 Task: Set the ecosystem for new security advisory in the repository "Javascript" to "Rust".
Action: Mouse moved to (1312, 347)
Screenshot: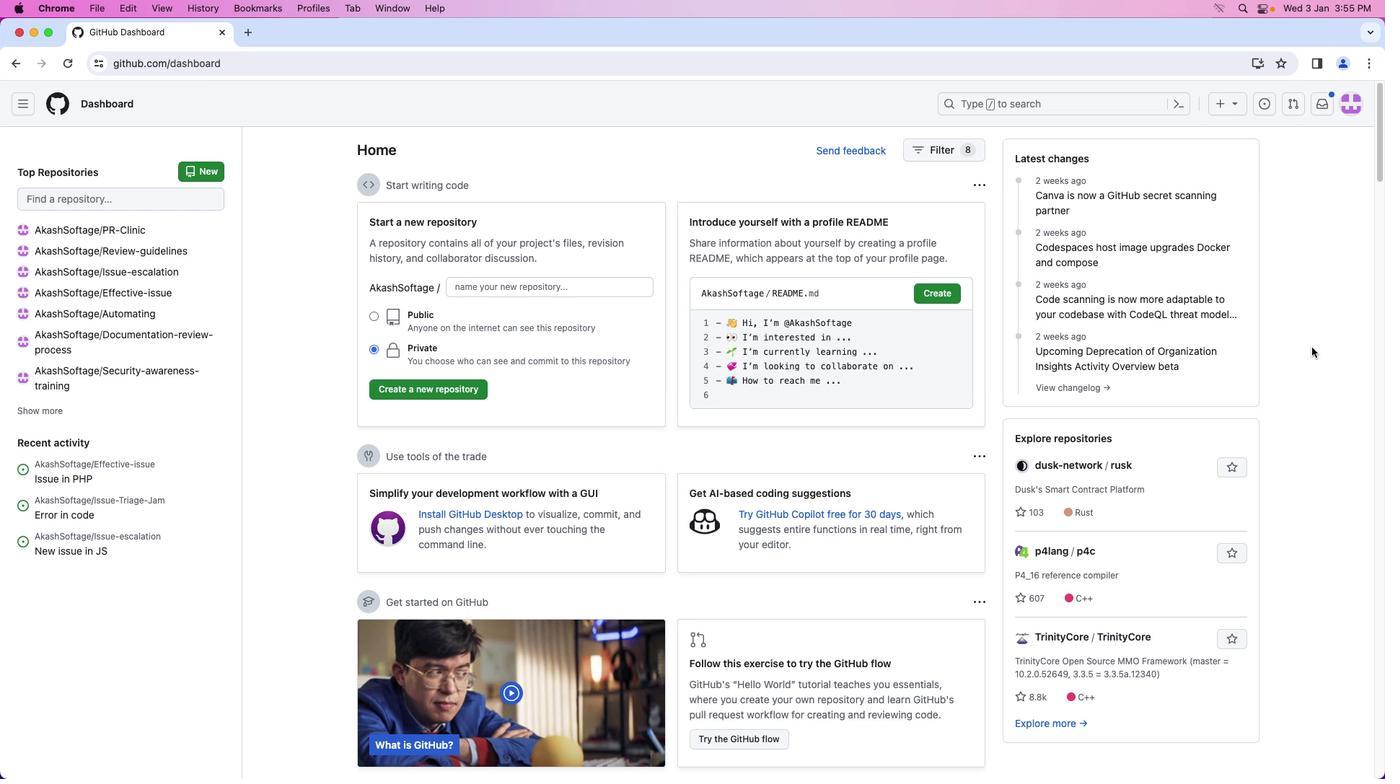 
Action: Mouse pressed left at (1312, 347)
Screenshot: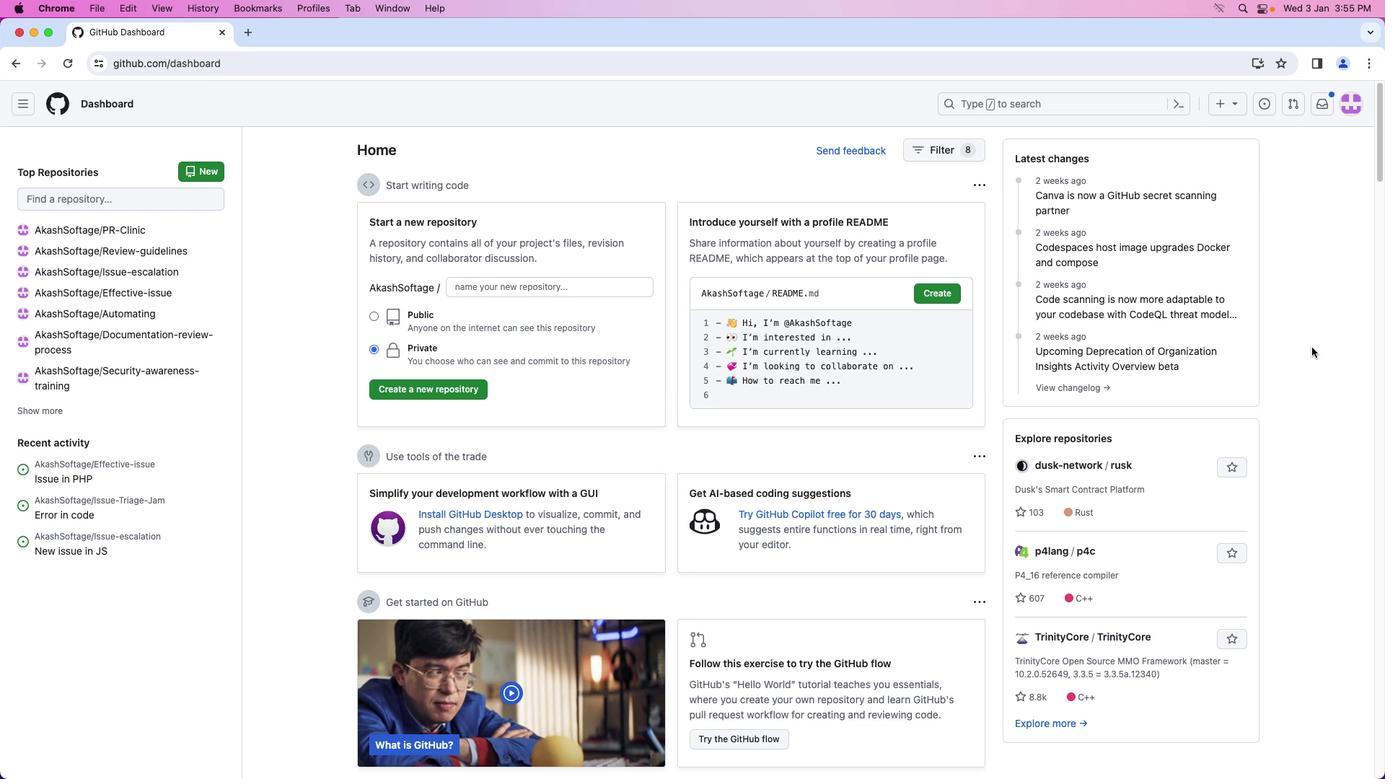 
Action: Mouse moved to (1351, 104)
Screenshot: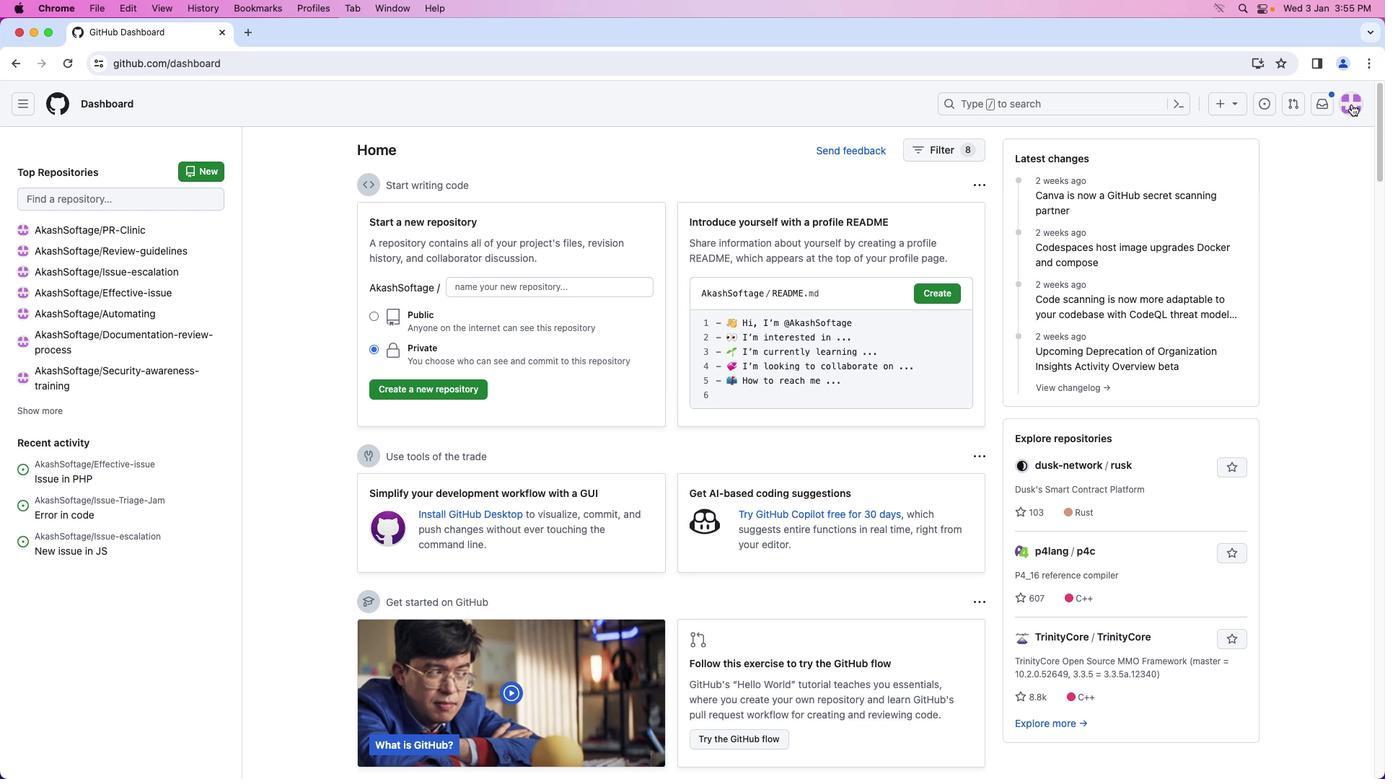 
Action: Mouse pressed left at (1351, 104)
Screenshot: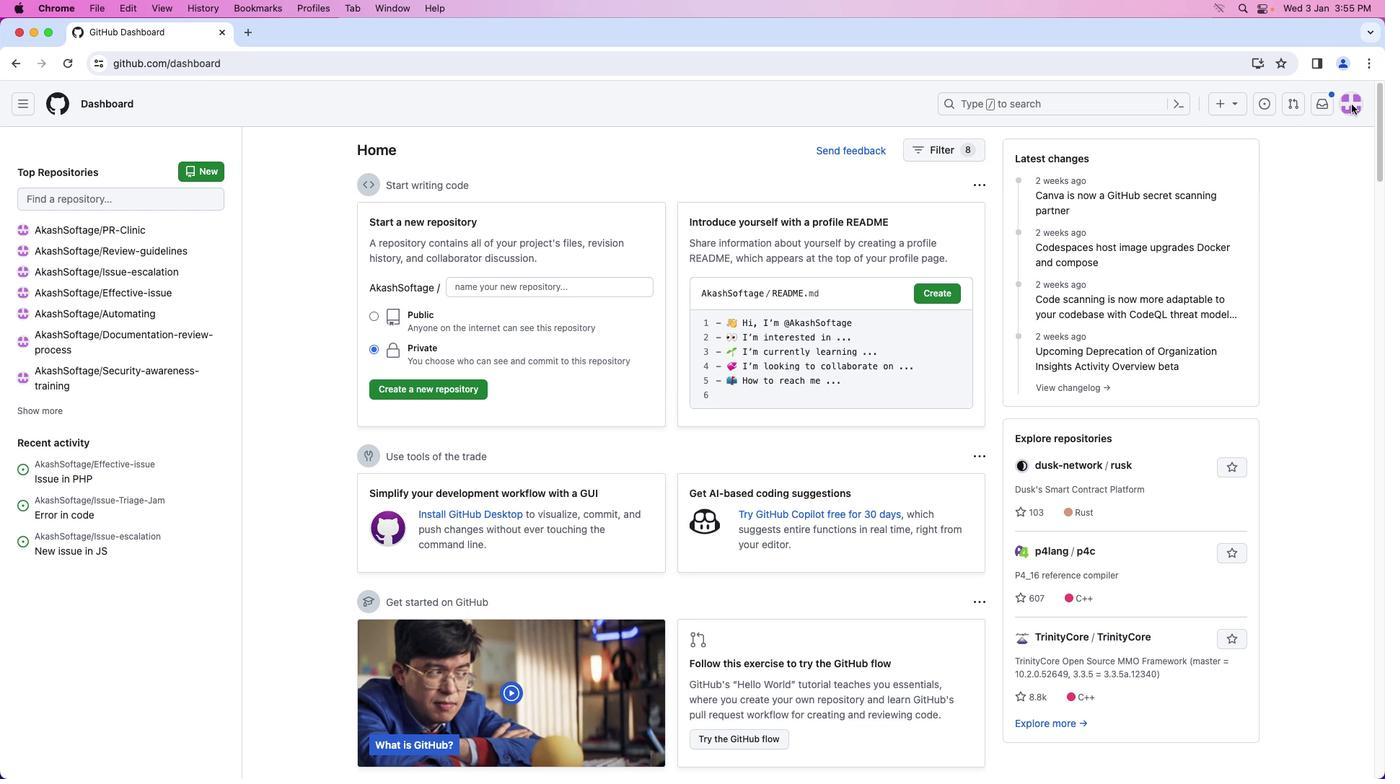 
Action: Mouse moved to (1274, 236)
Screenshot: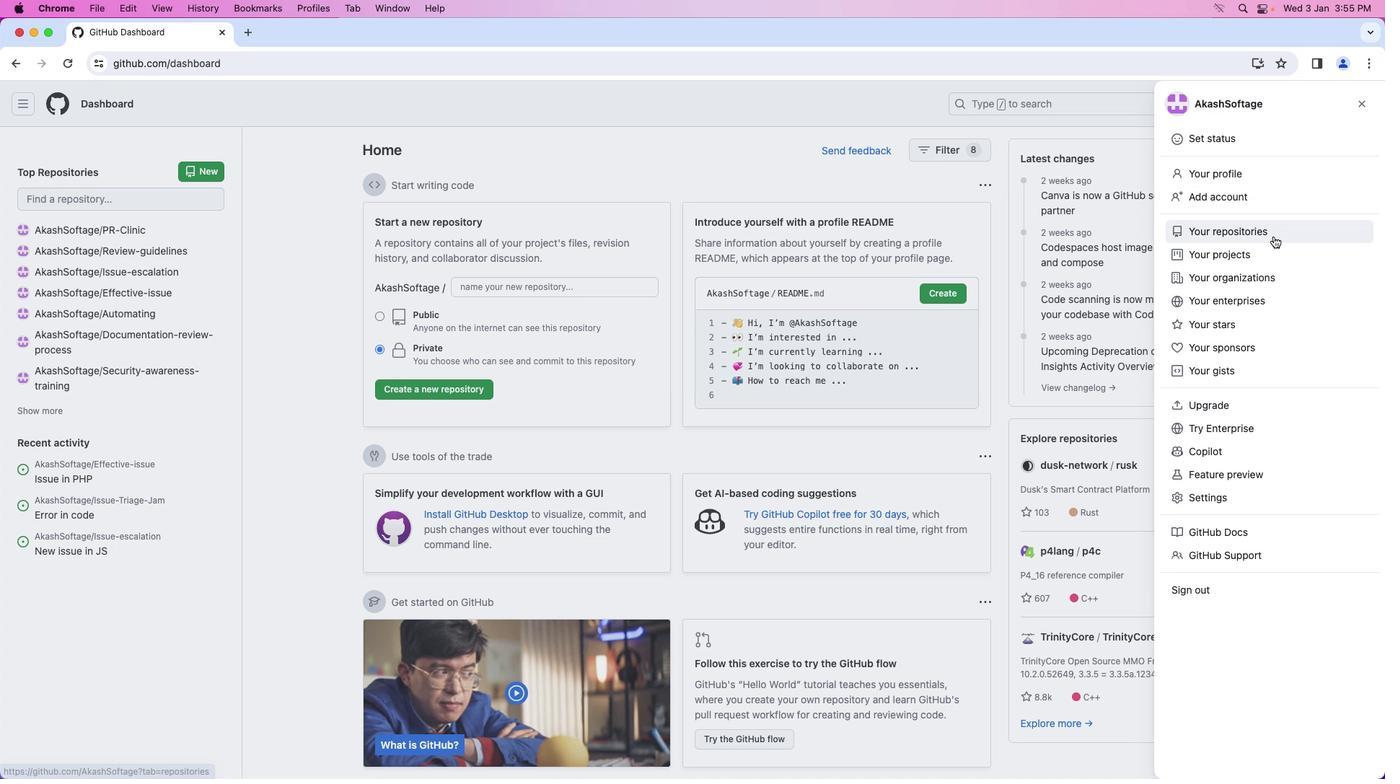 
Action: Mouse pressed left at (1274, 236)
Screenshot: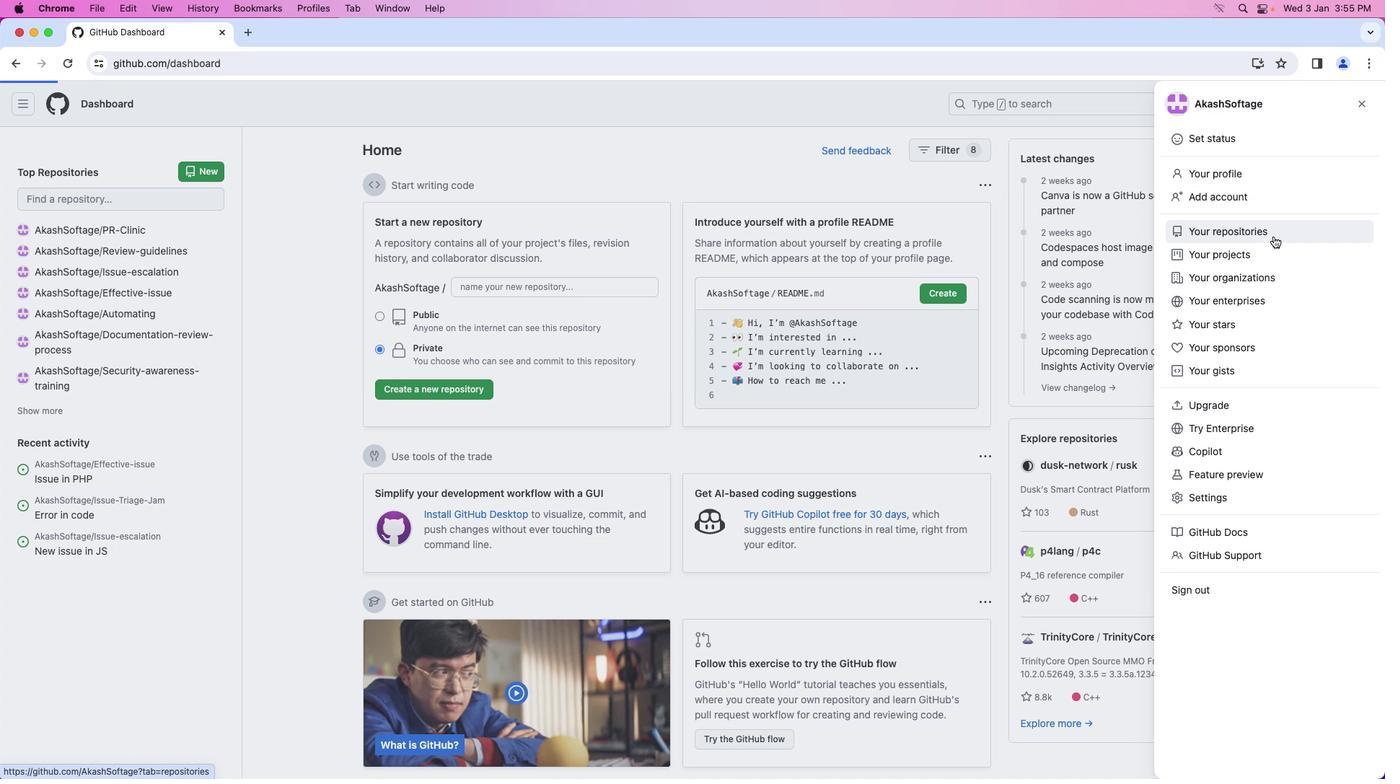 
Action: Mouse moved to (528, 243)
Screenshot: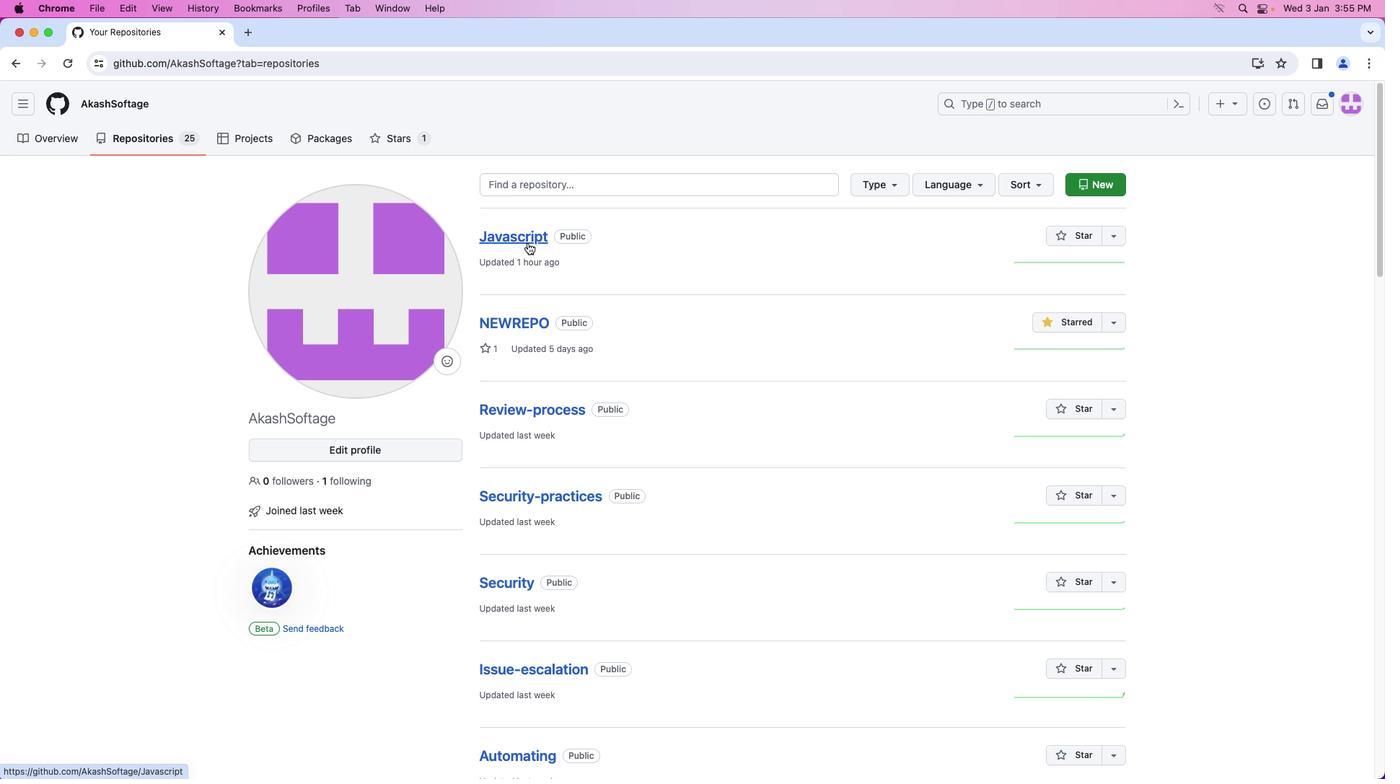 
Action: Mouse pressed left at (528, 243)
Screenshot: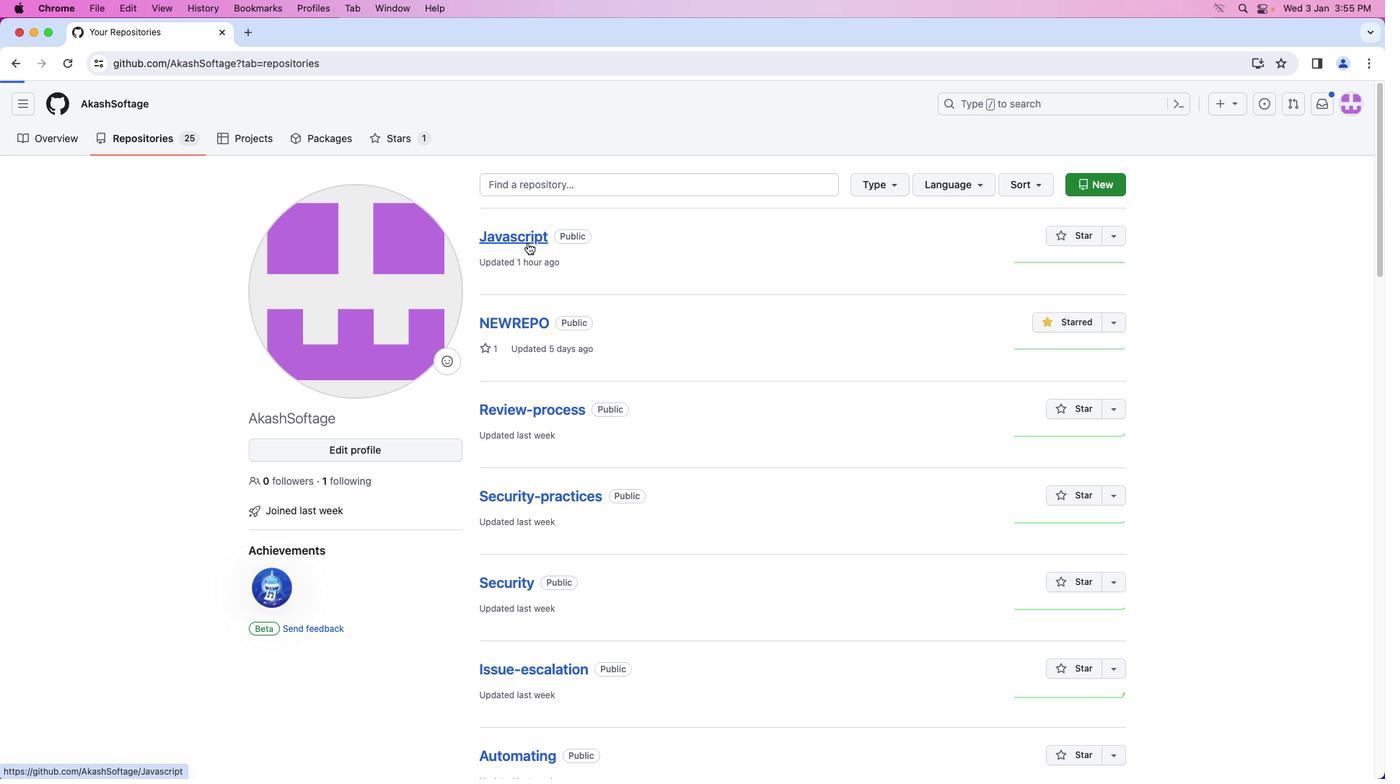 
Action: Mouse moved to (487, 145)
Screenshot: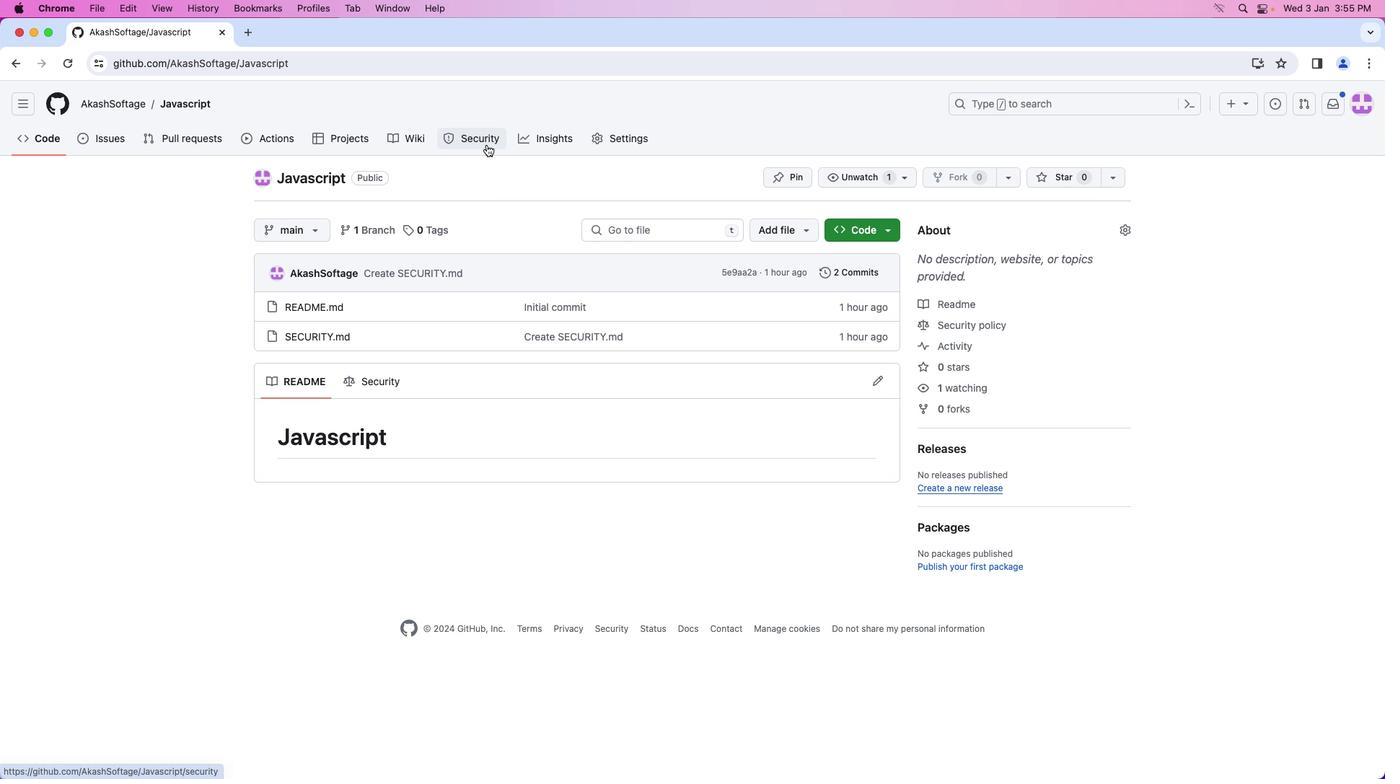 
Action: Mouse pressed left at (487, 145)
Screenshot: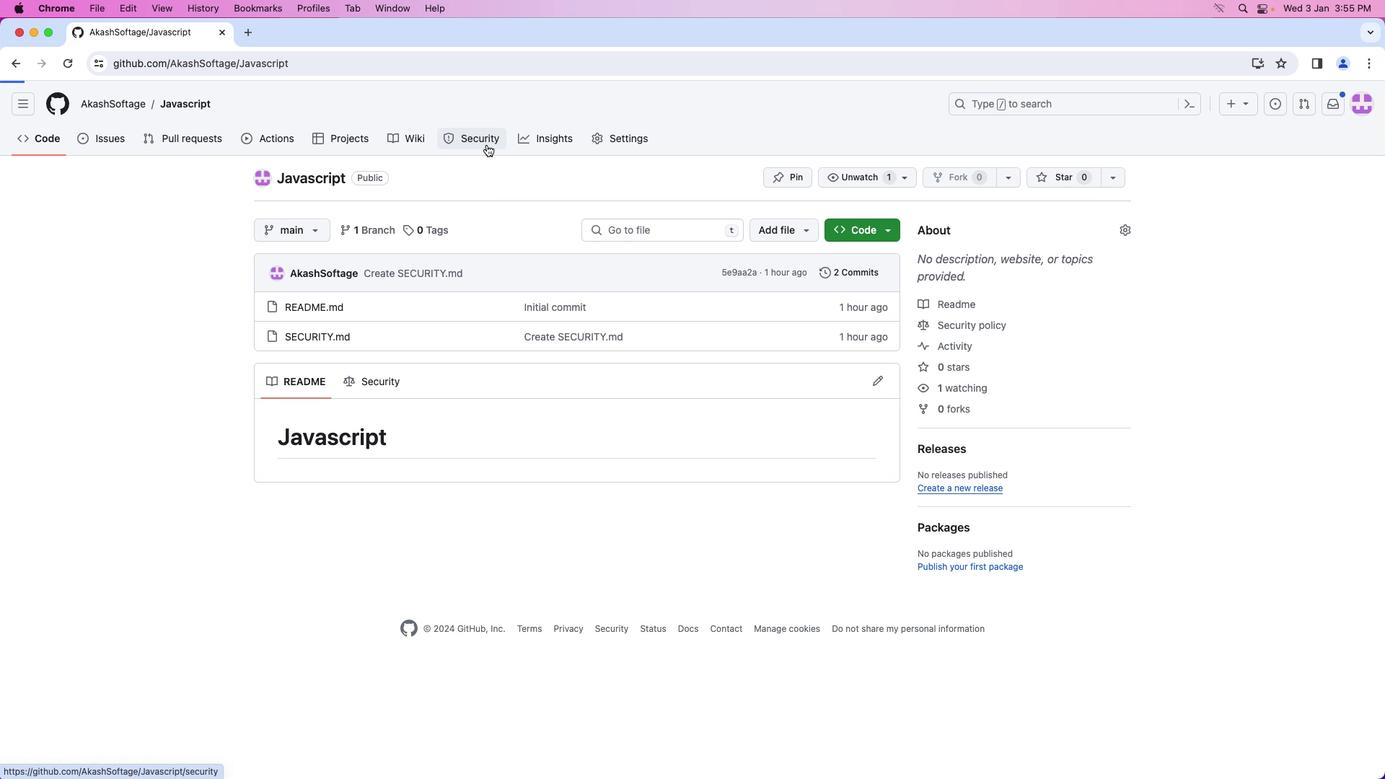
Action: Mouse moved to (388, 274)
Screenshot: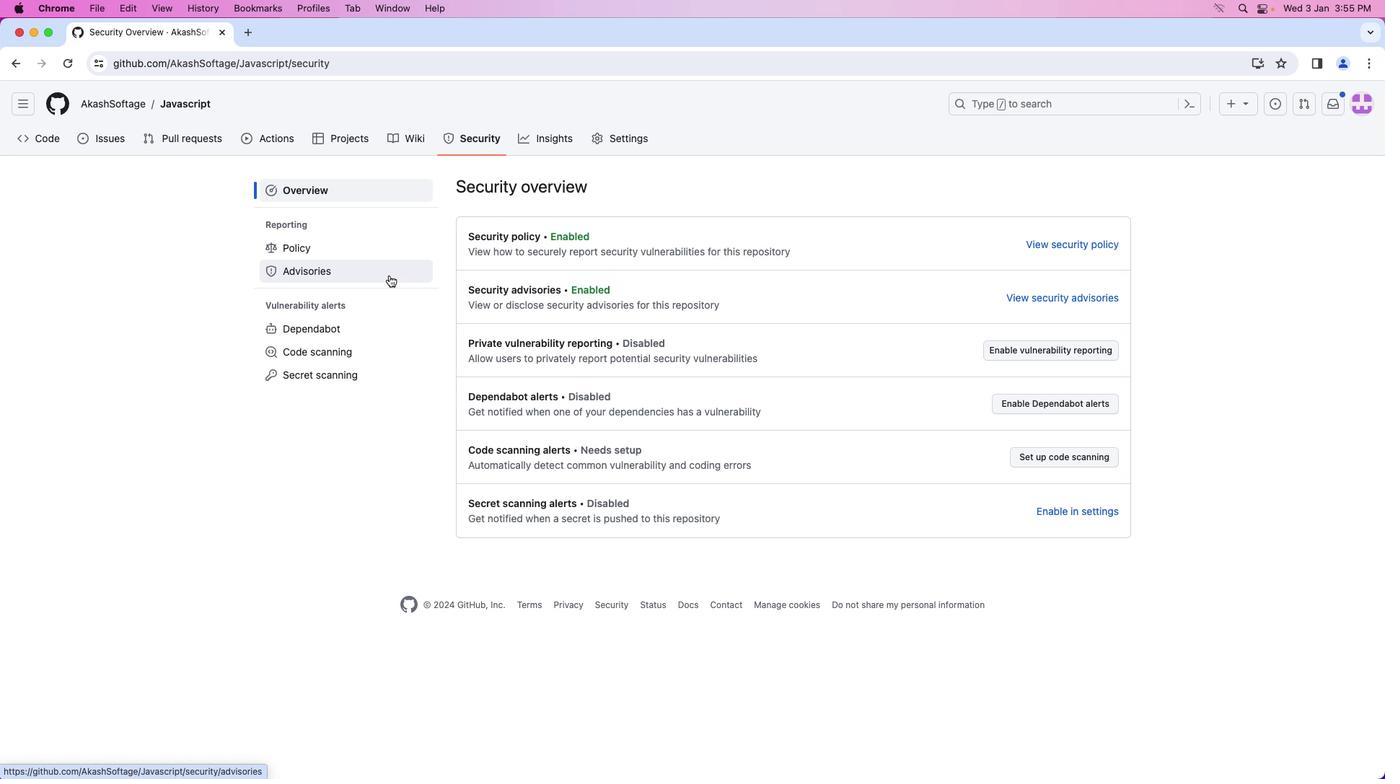 
Action: Mouse pressed left at (388, 274)
Screenshot: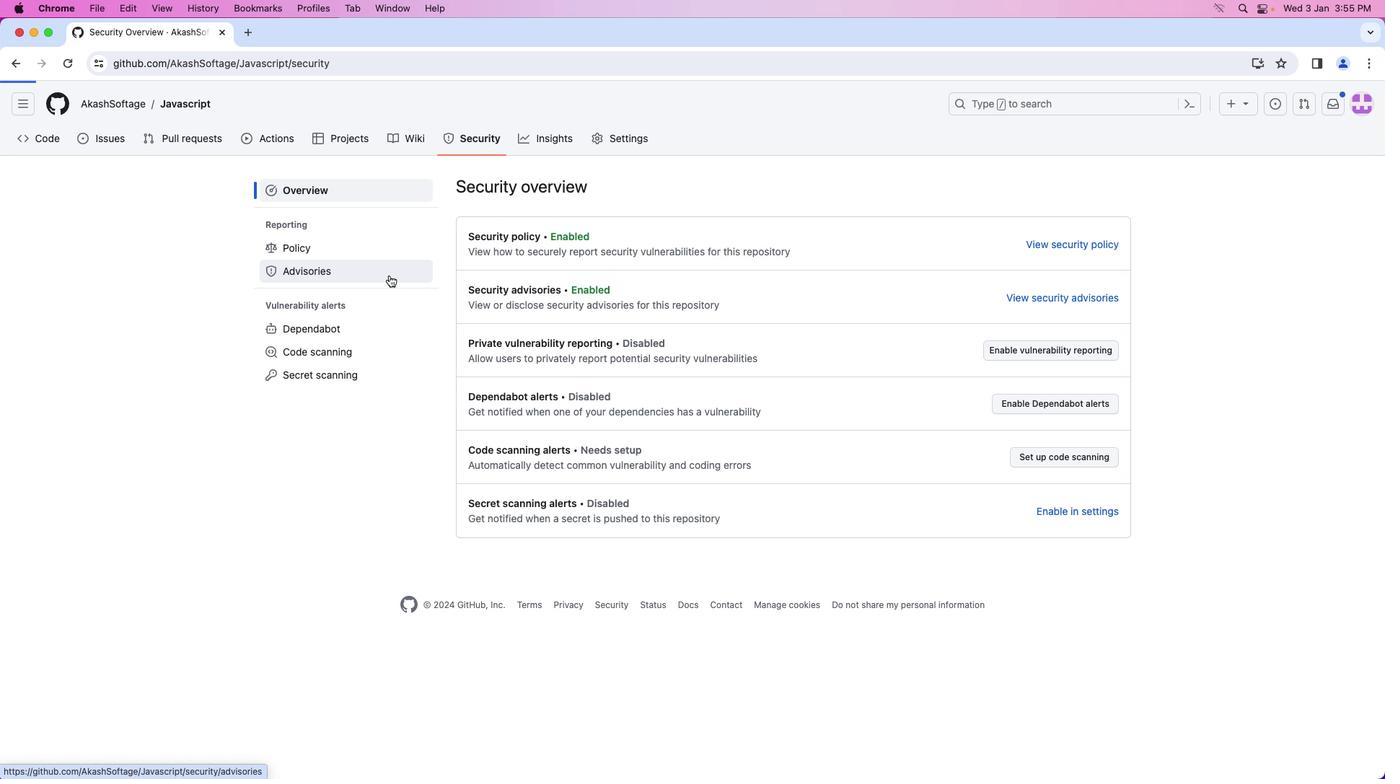 
Action: Mouse moved to (1008, 193)
Screenshot: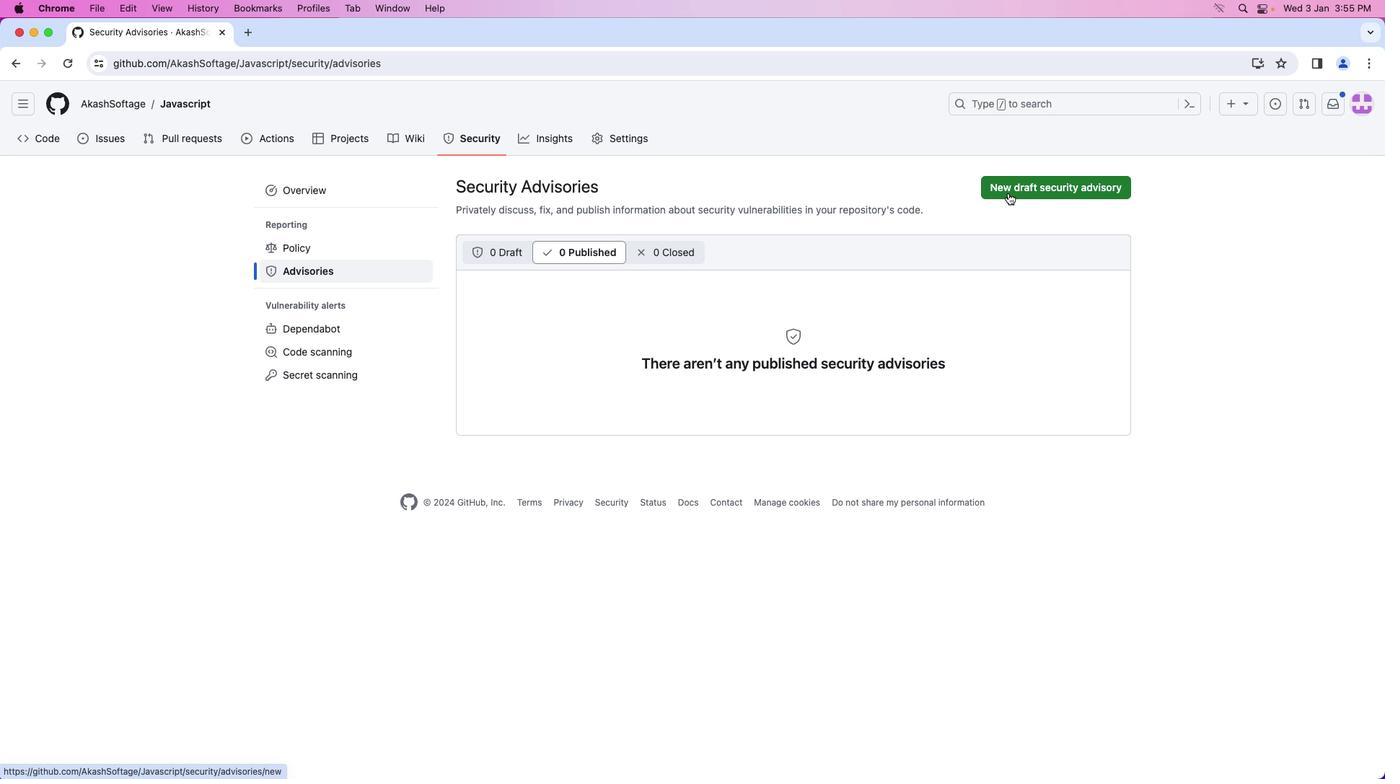 
Action: Mouse pressed left at (1008, 193)
Screenshot: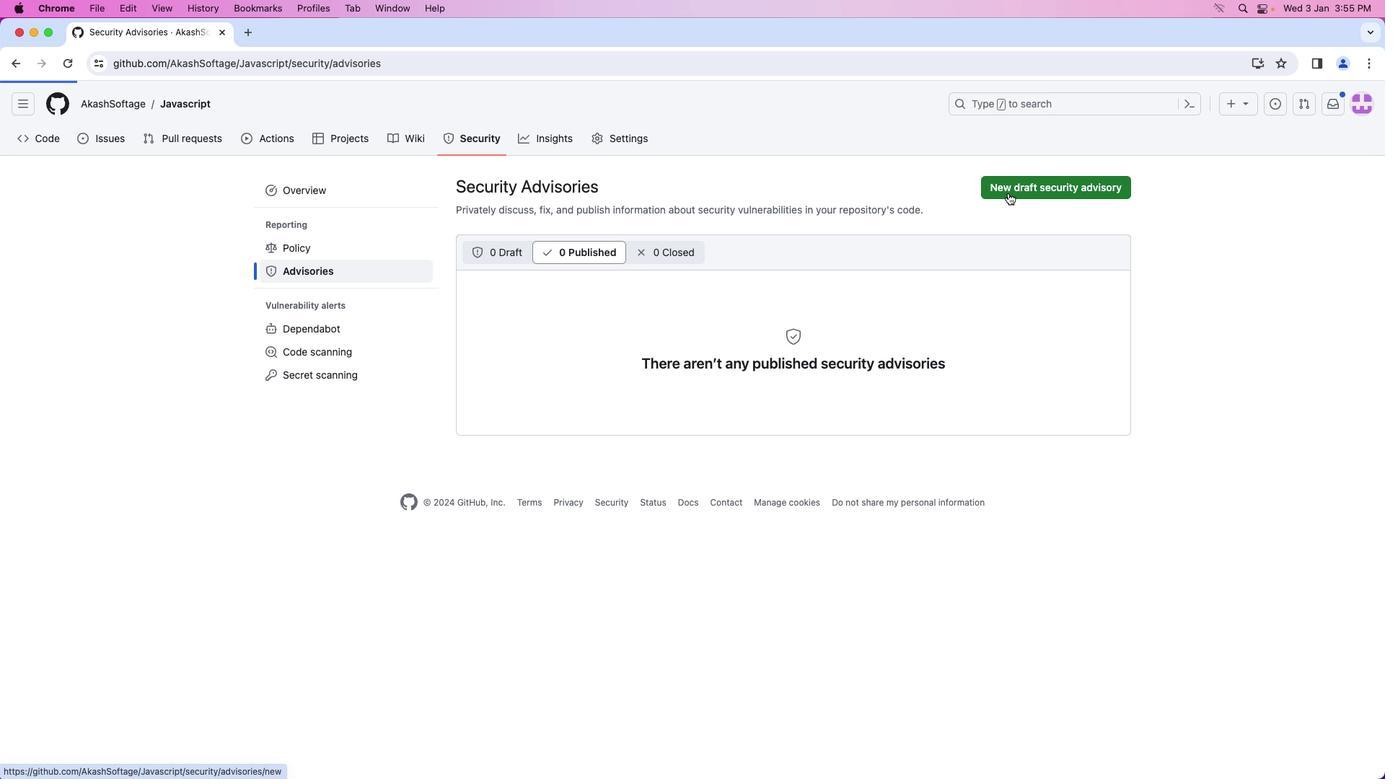 
Action: Mouse moved to (770, 403)
Screenshot: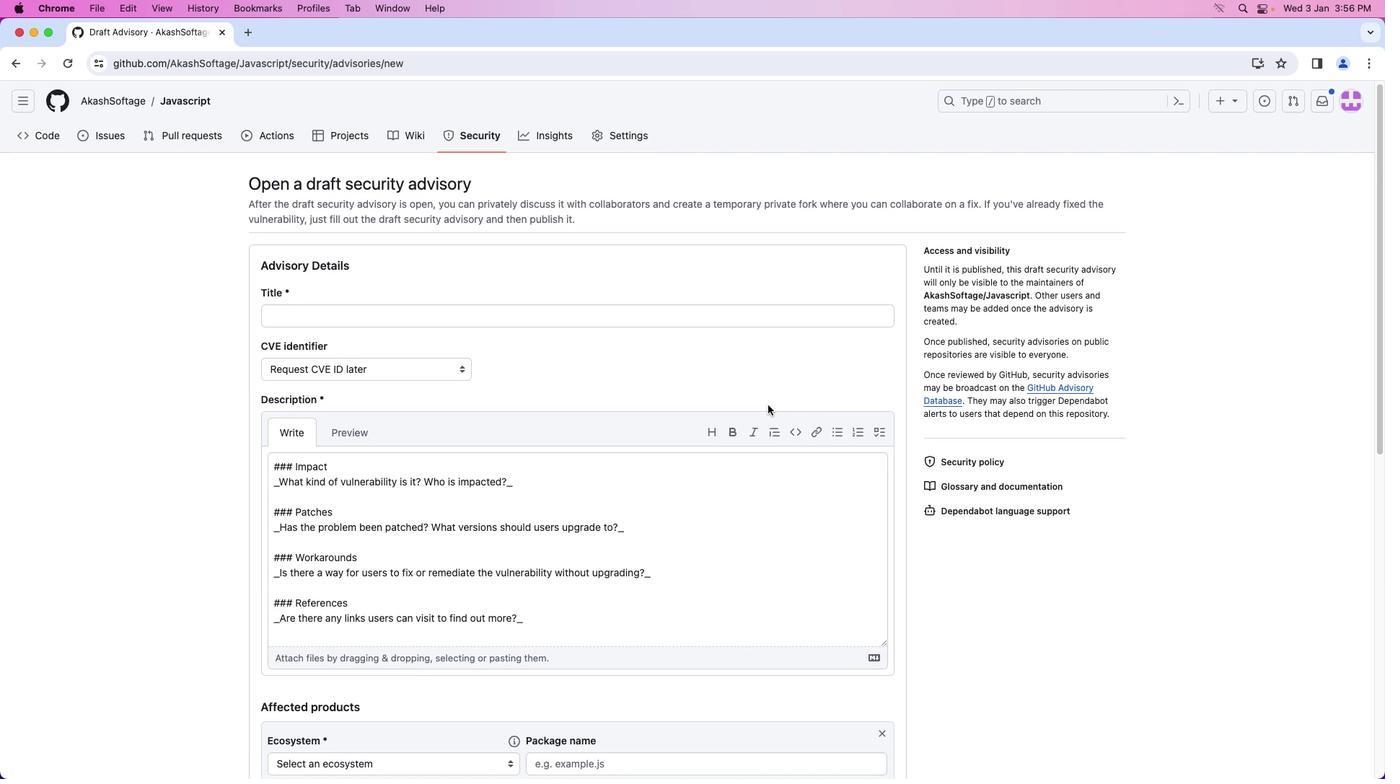 
Action: Mouse scrolled (770, 403) with delta (0, 0)
Screenshot: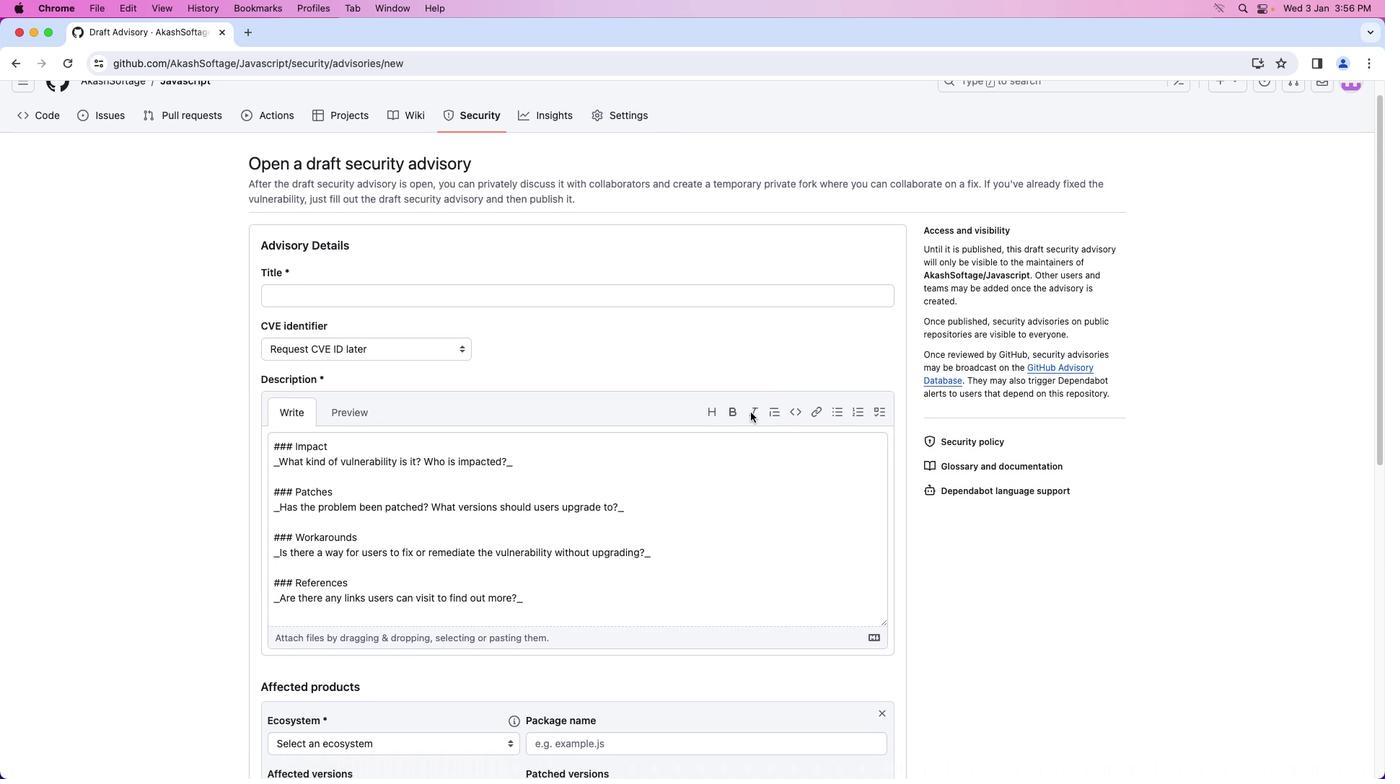 
Action: Mouse scrolled (770, 403) with delta (0, 0)
Screenshot: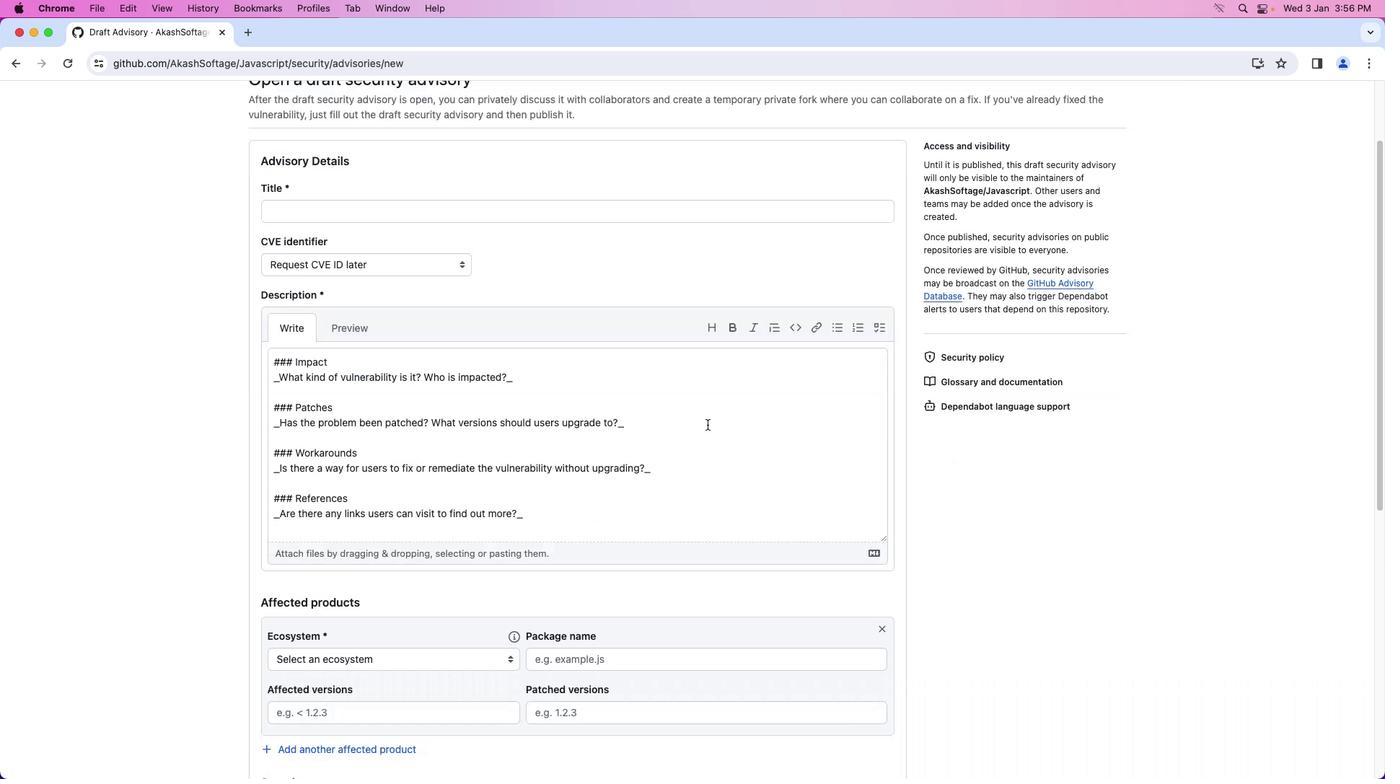 
Action: Mouse moved to (769, 404)
Screenshot: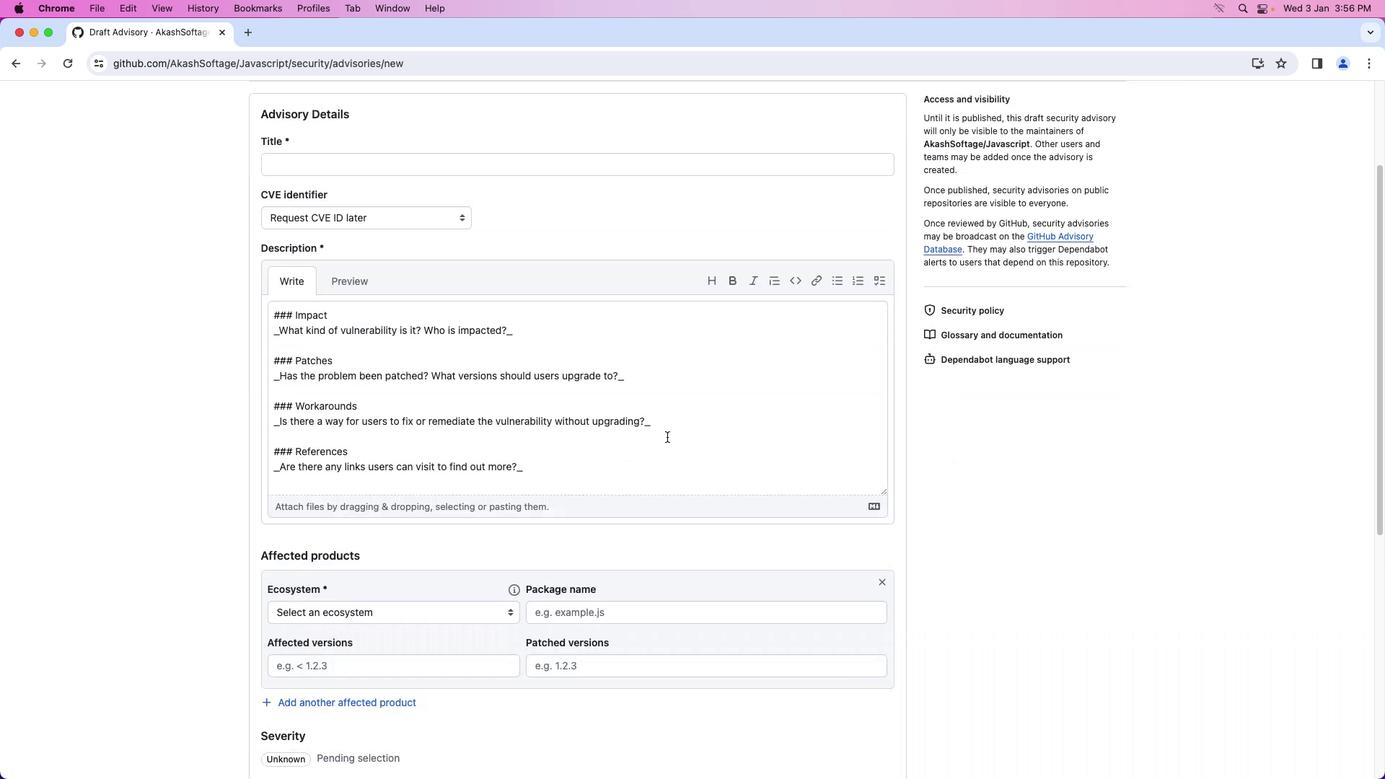 
Action: Mouse scrolled (769, 404) with delta (0, -1)
Screenshot: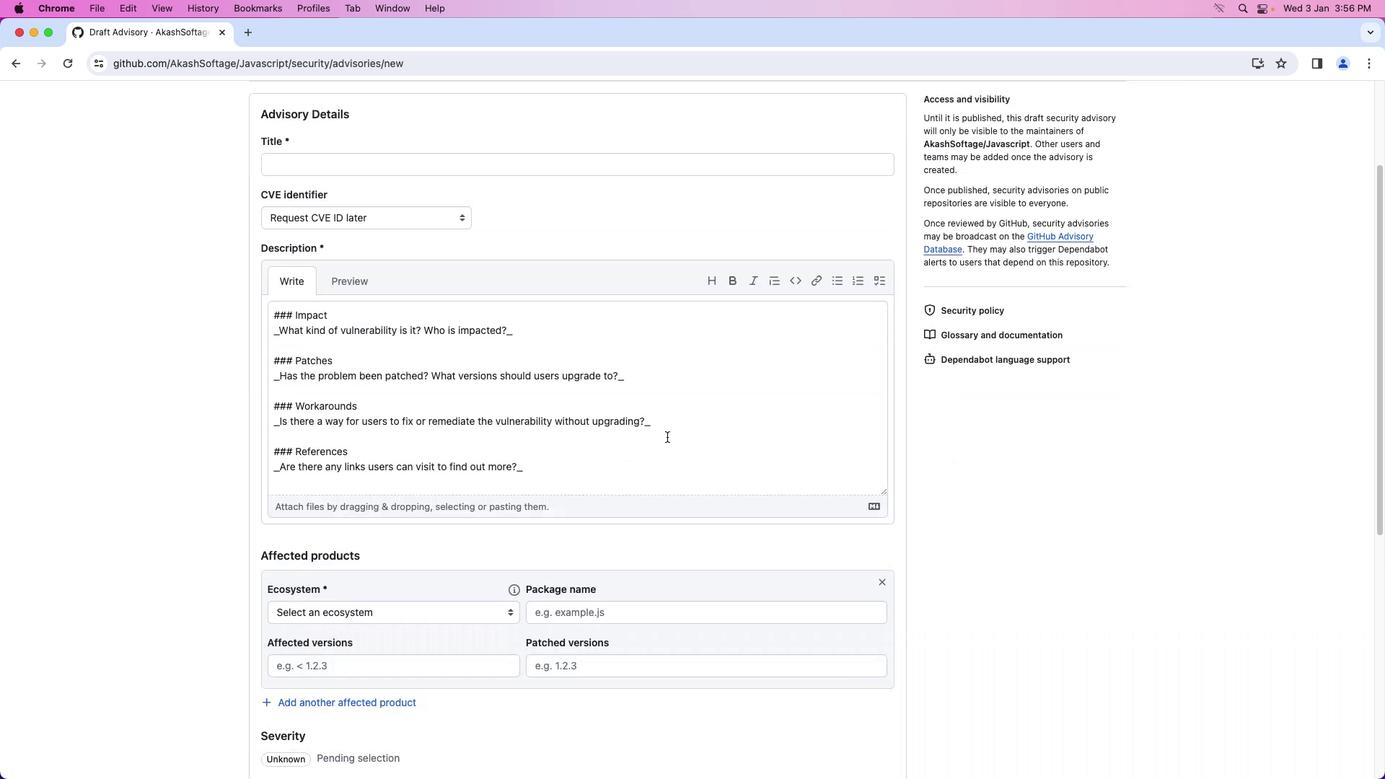 
Action: Mouse moved to (764, 406)
Screenshot: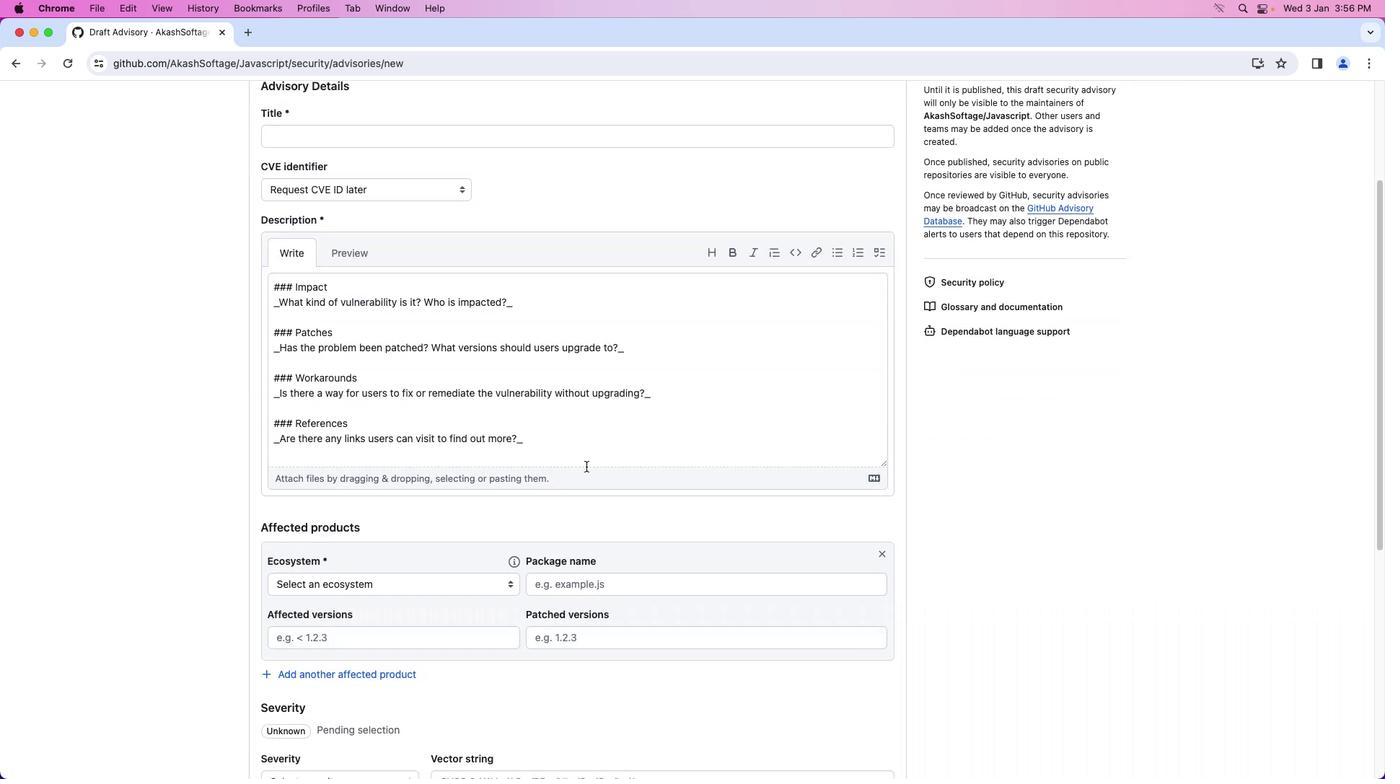 
Action: Mouse scrolled (764, 406) with delta (0, -2)
Screenshot: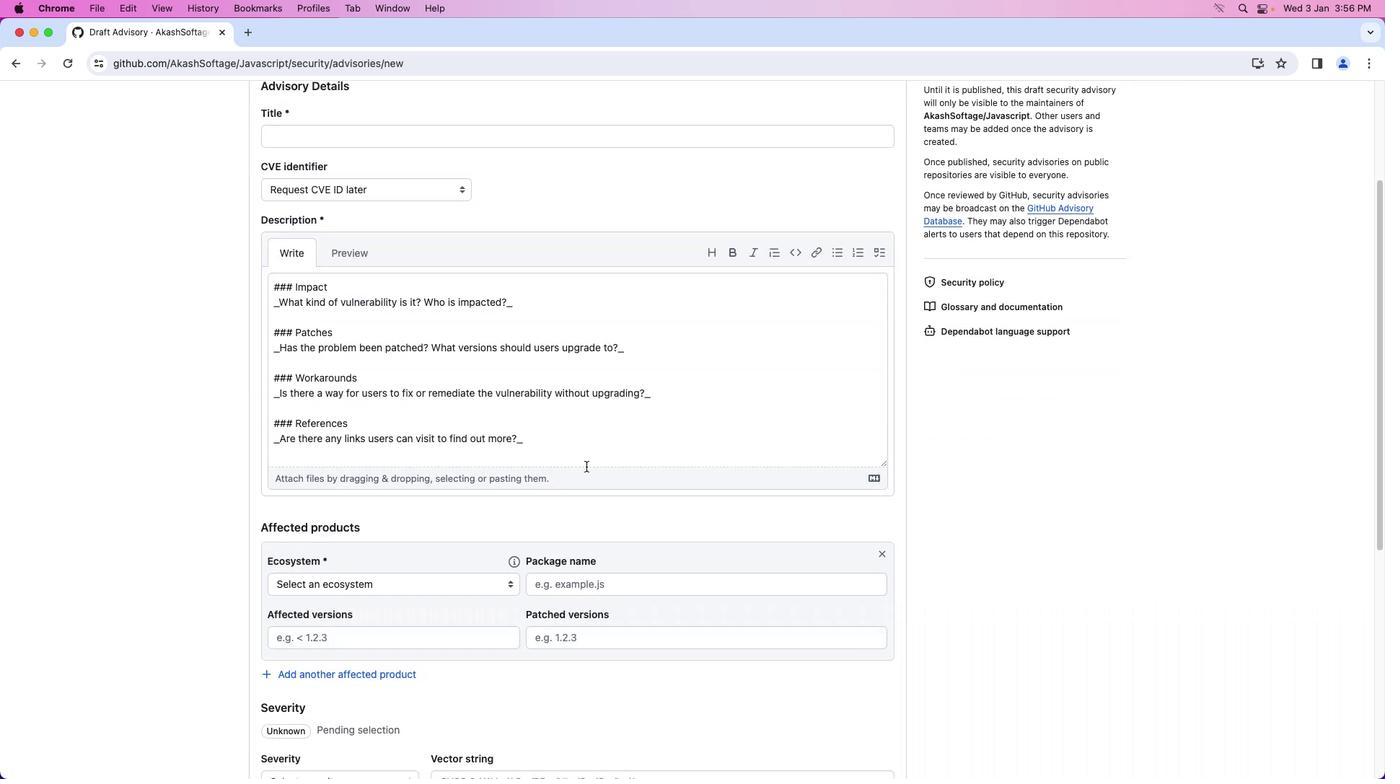 
Action: Mouse moved to (536, 474)
Screenshot: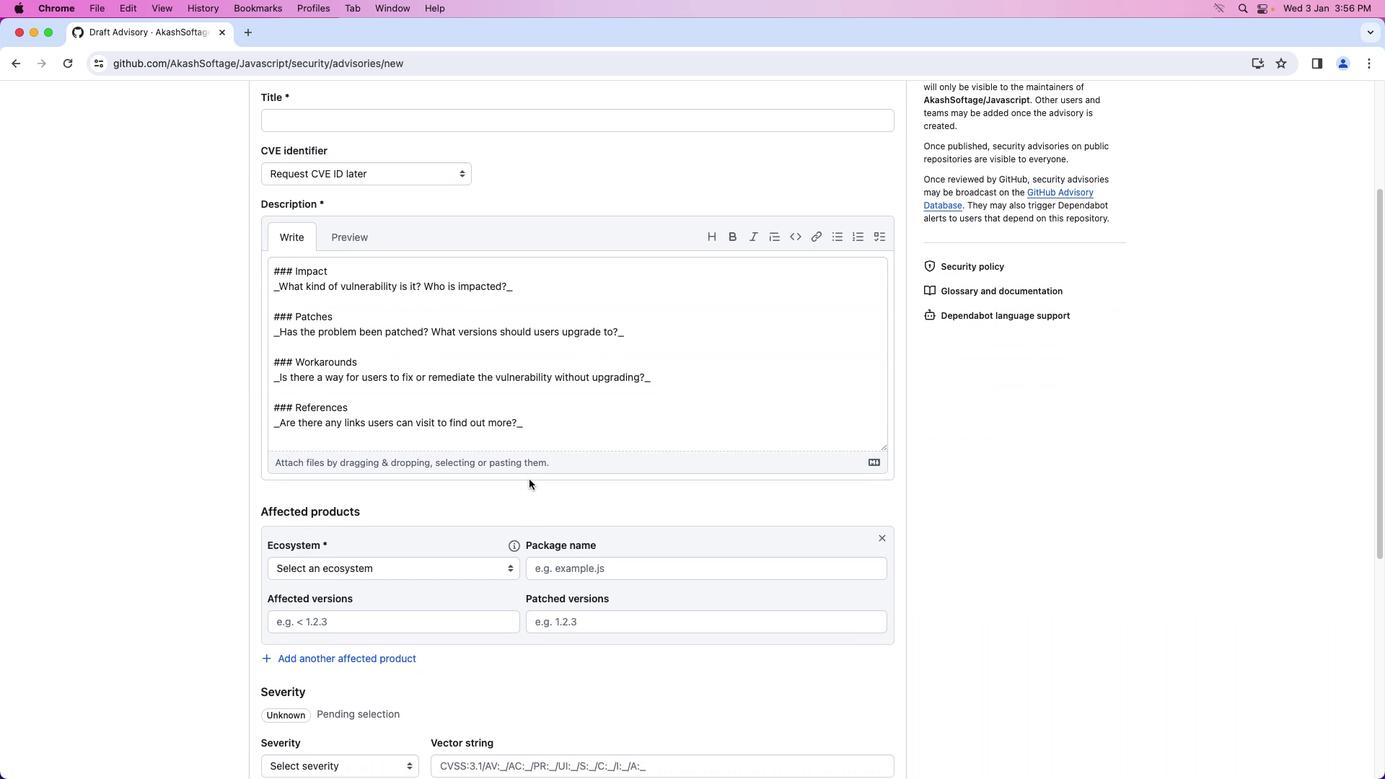
Action: Mouse scrolled (536, 474) with delta (0, 0)
Screenshot: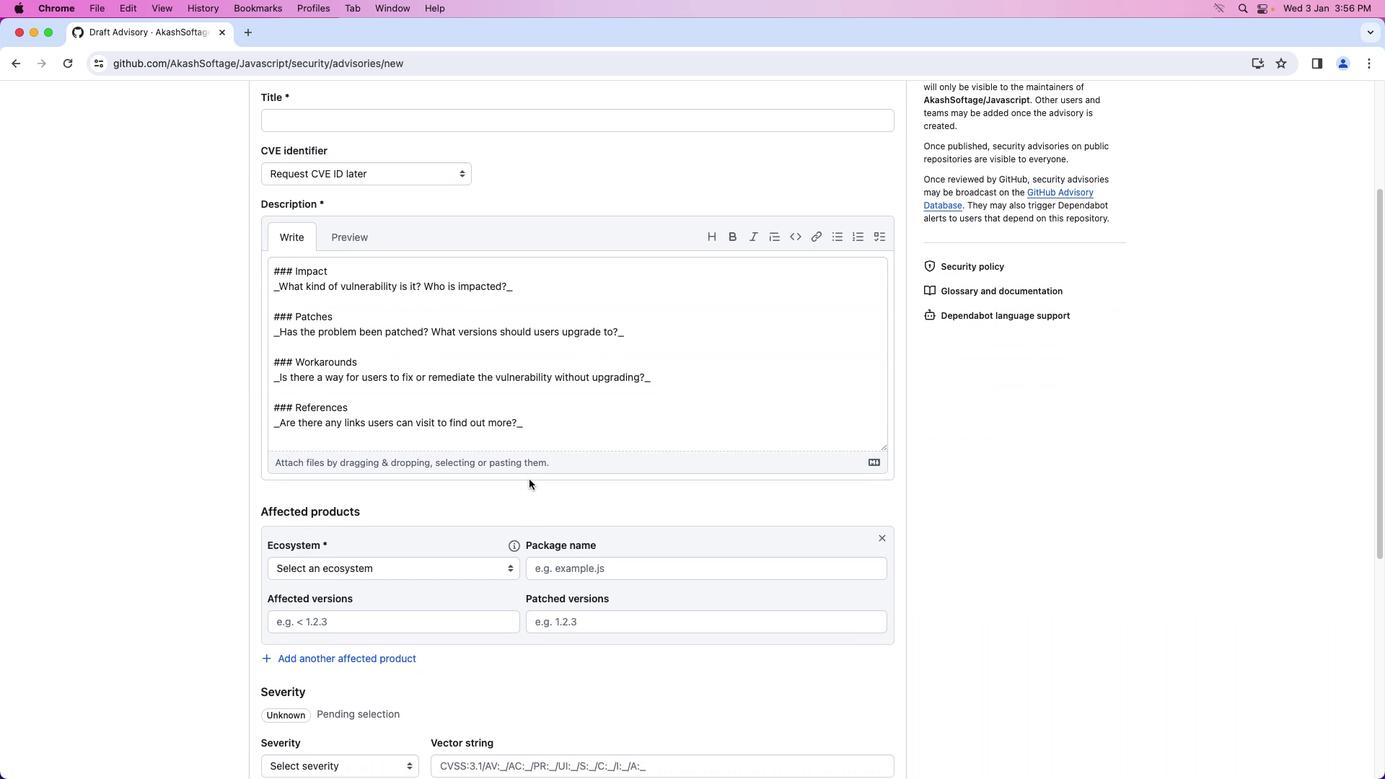 
Action: Mouse moved to (535, 475)
Screenshot: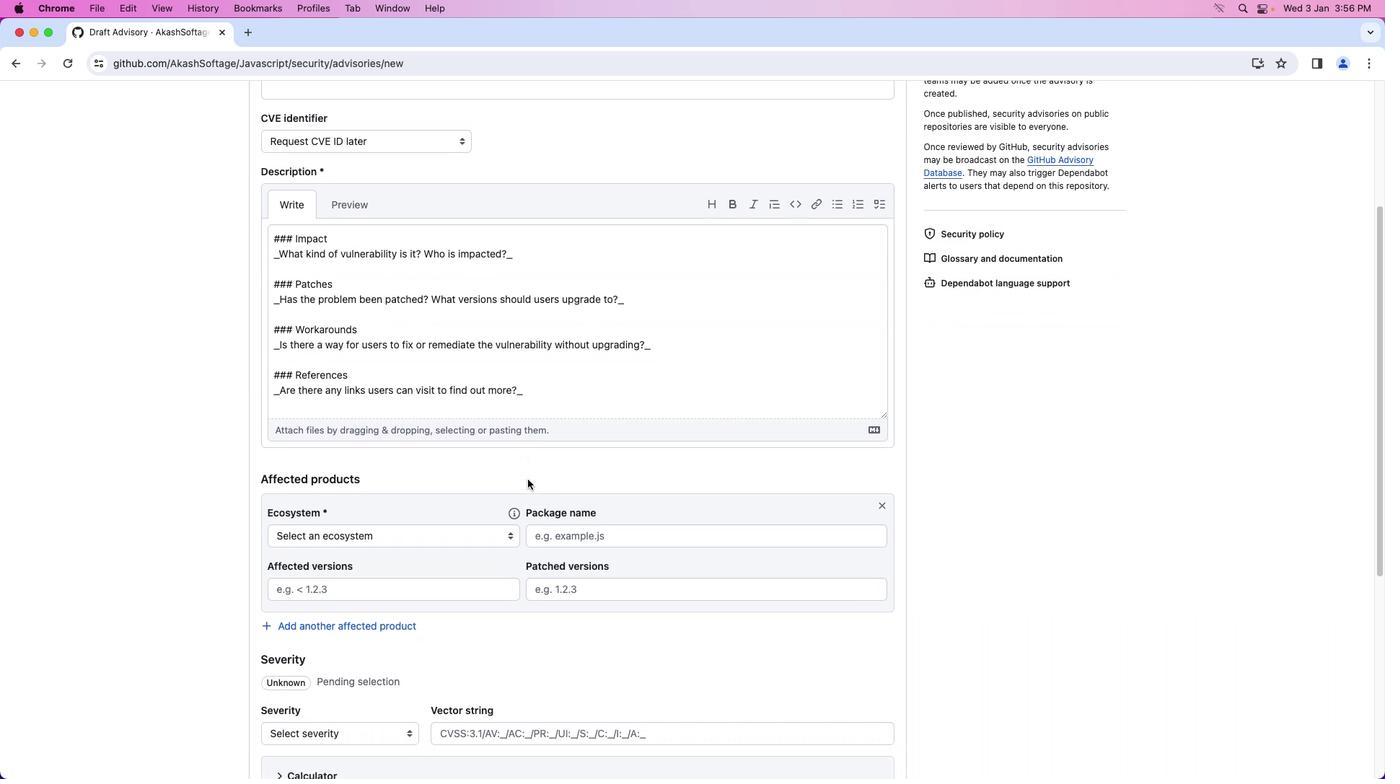 
Action: Mouse scrolled (535, 475) with delta (0, 0)
Screenshot: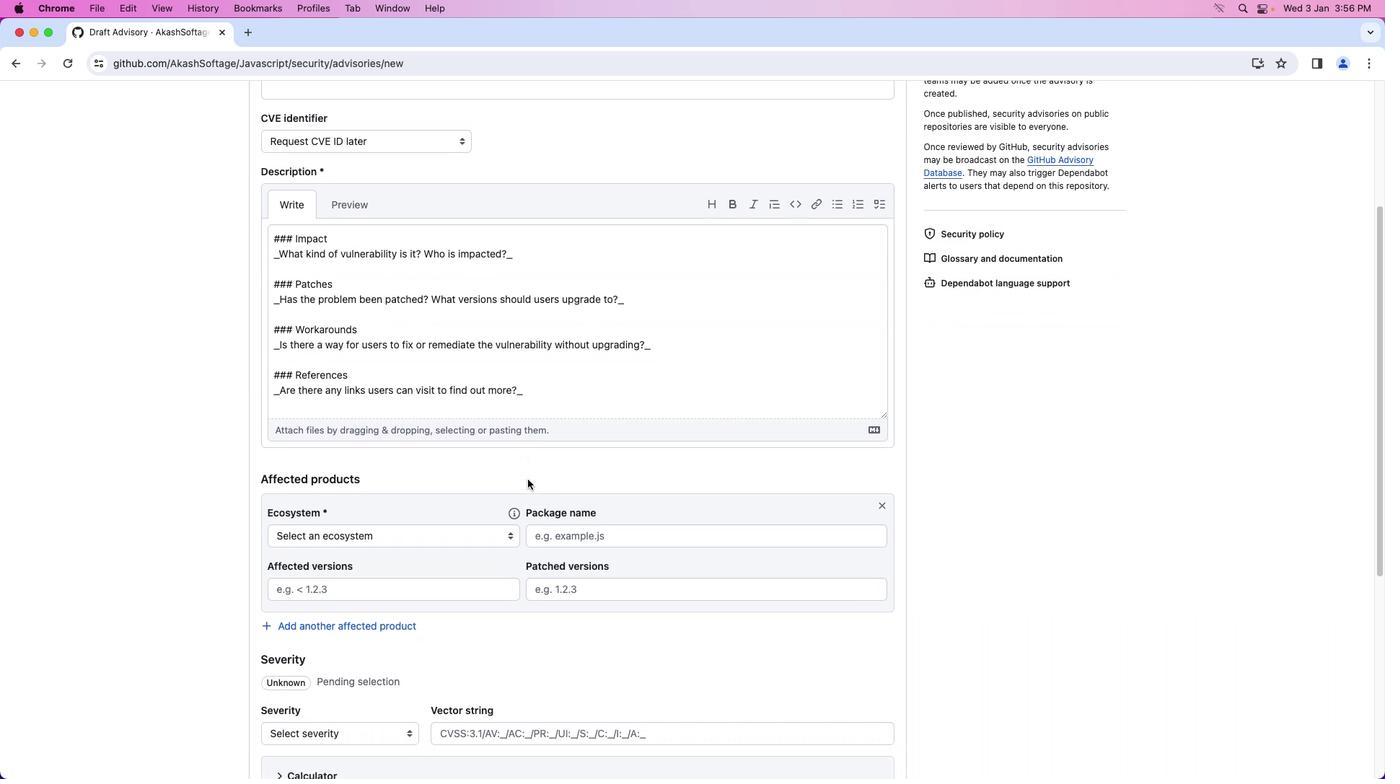 
Action: Mouse moved to (531, 479)
Screenshot: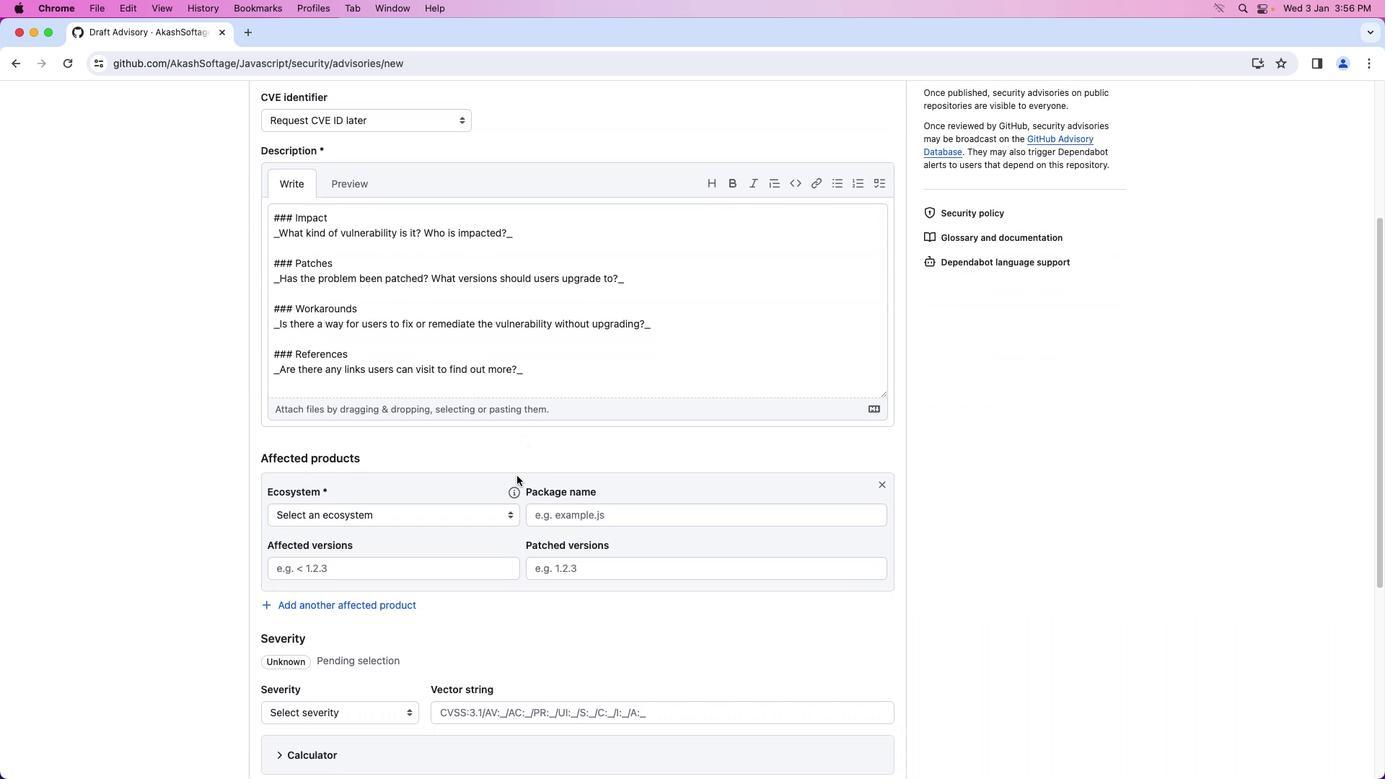
Action: Mouse scrolled (531, 479) with delta (0, 0)
Screenshot: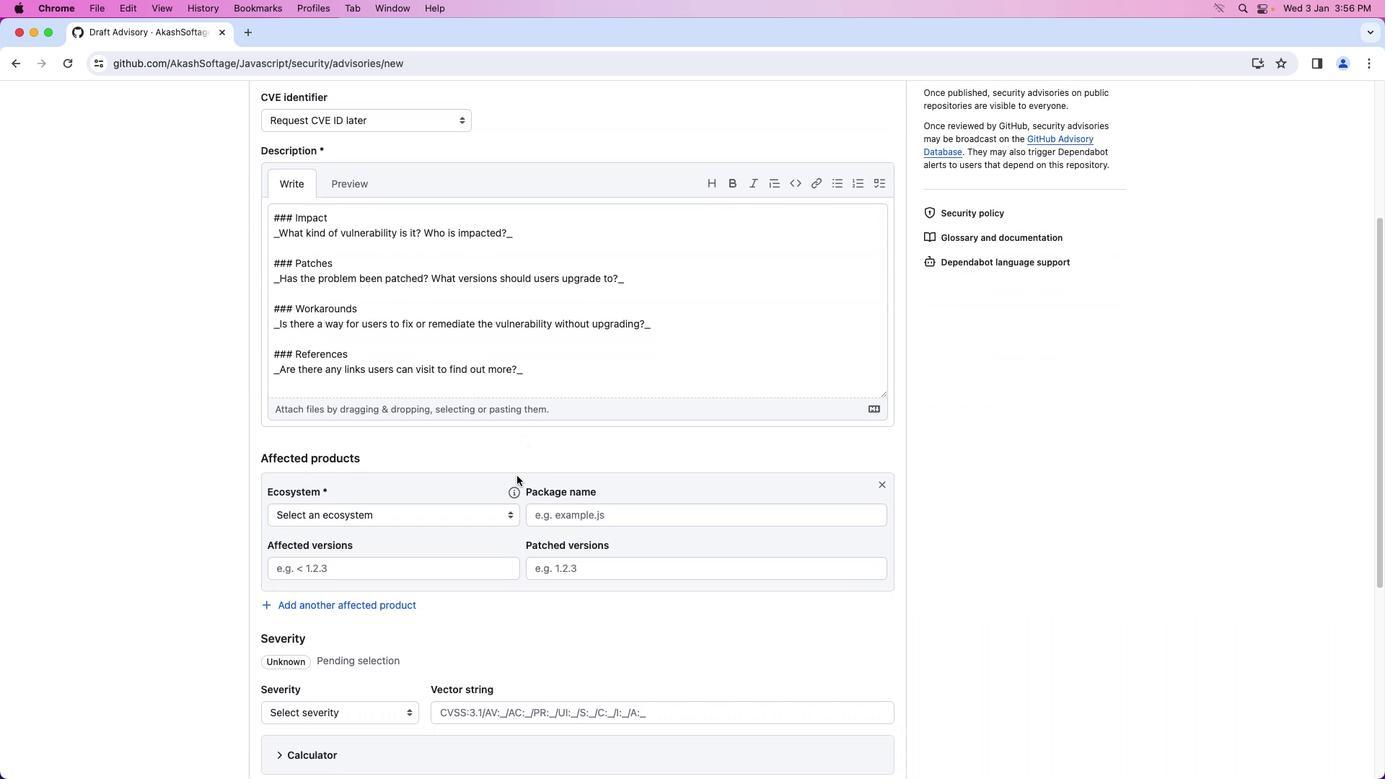 
Action: Mouse moved to (395, 509)
Screenshot: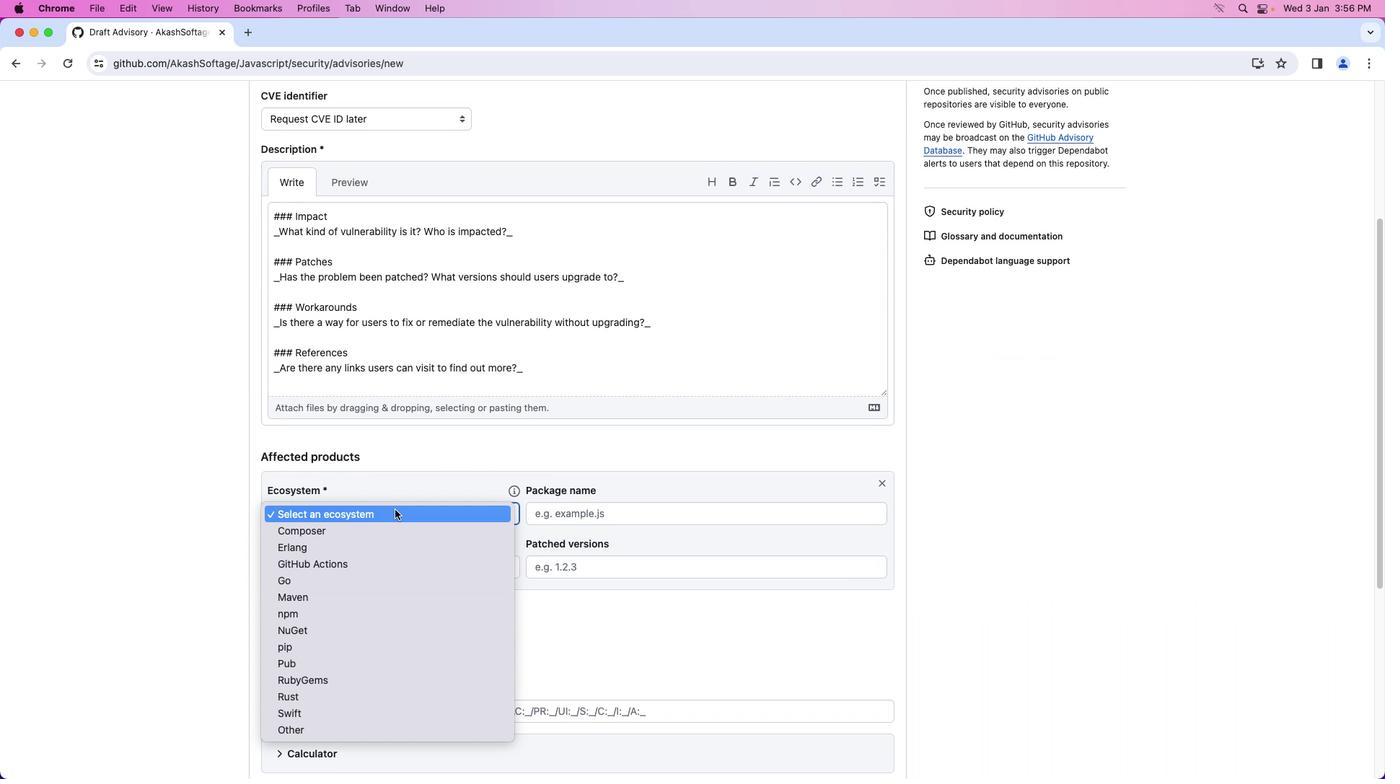 
Action: Mouse pressed left at (395, 509)
Screenshot: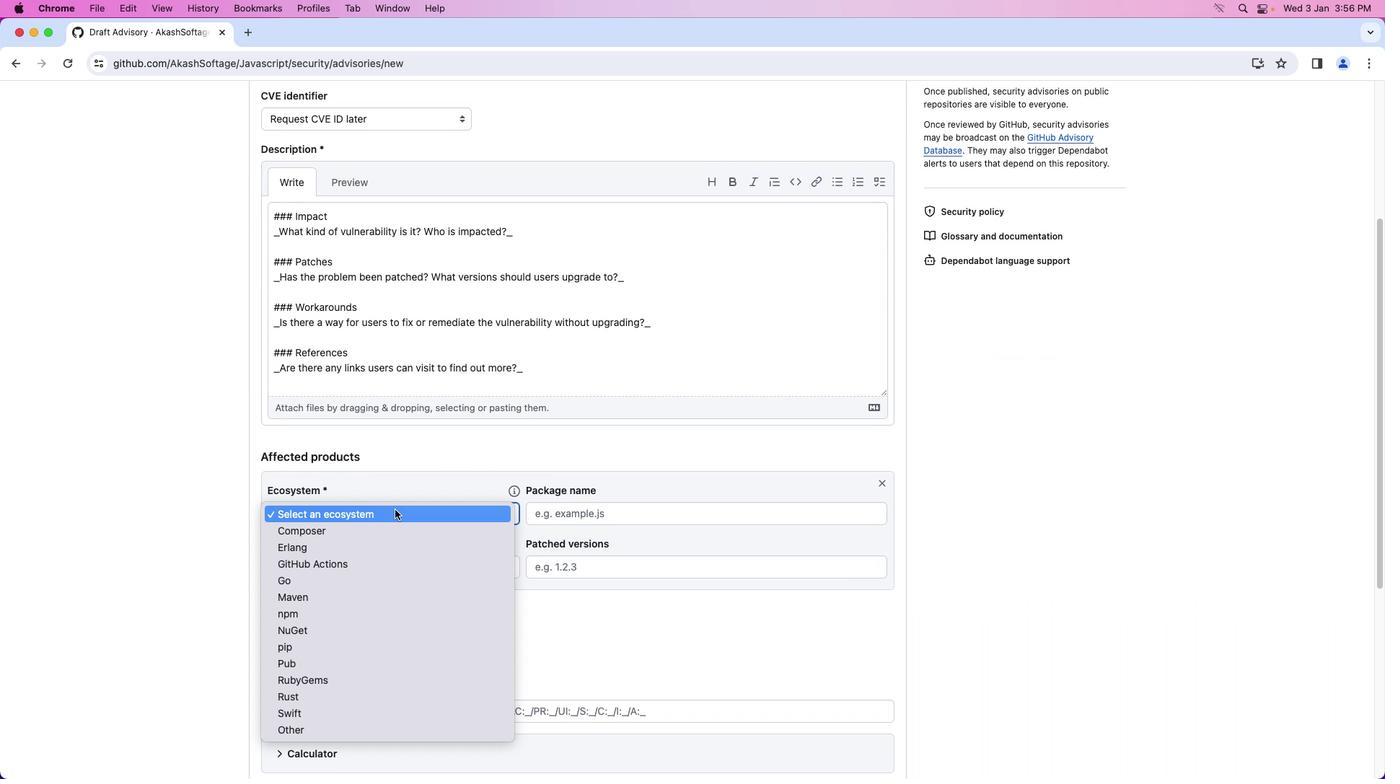 
Action: Mouse moved to (376, 566)
Screenshot: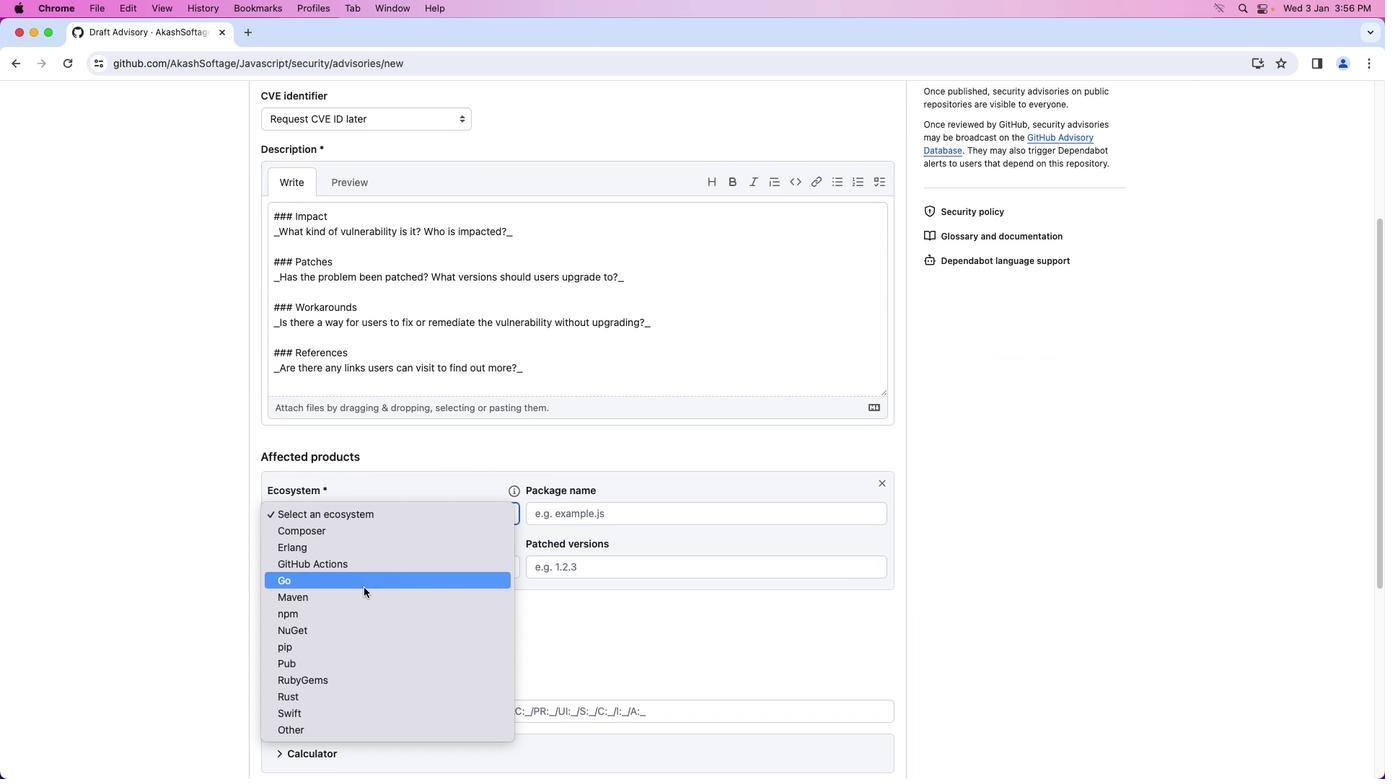 
Action: Mouse scrolled (376, 566) with delta (0, 0)
Screenshot: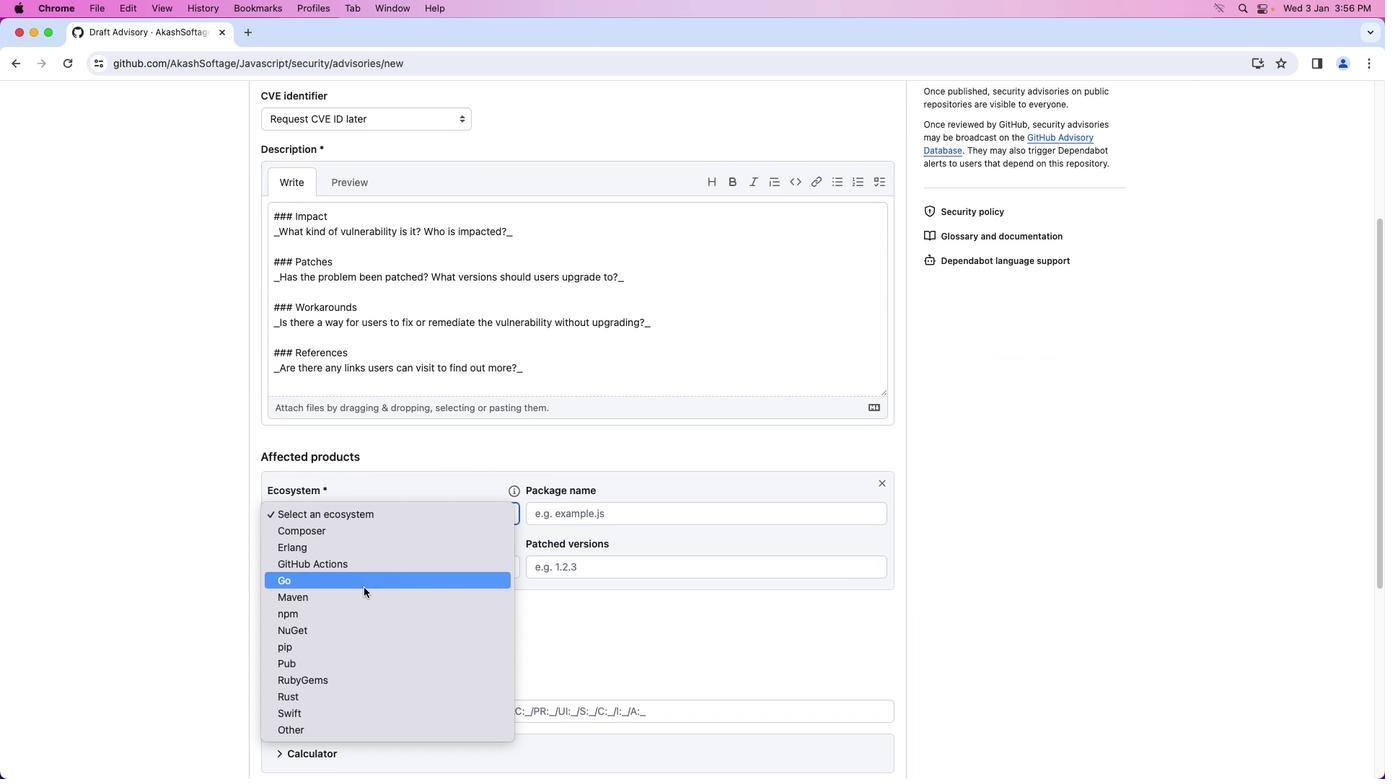 
Action: Mouse moved to (372, 572)
Screenshot: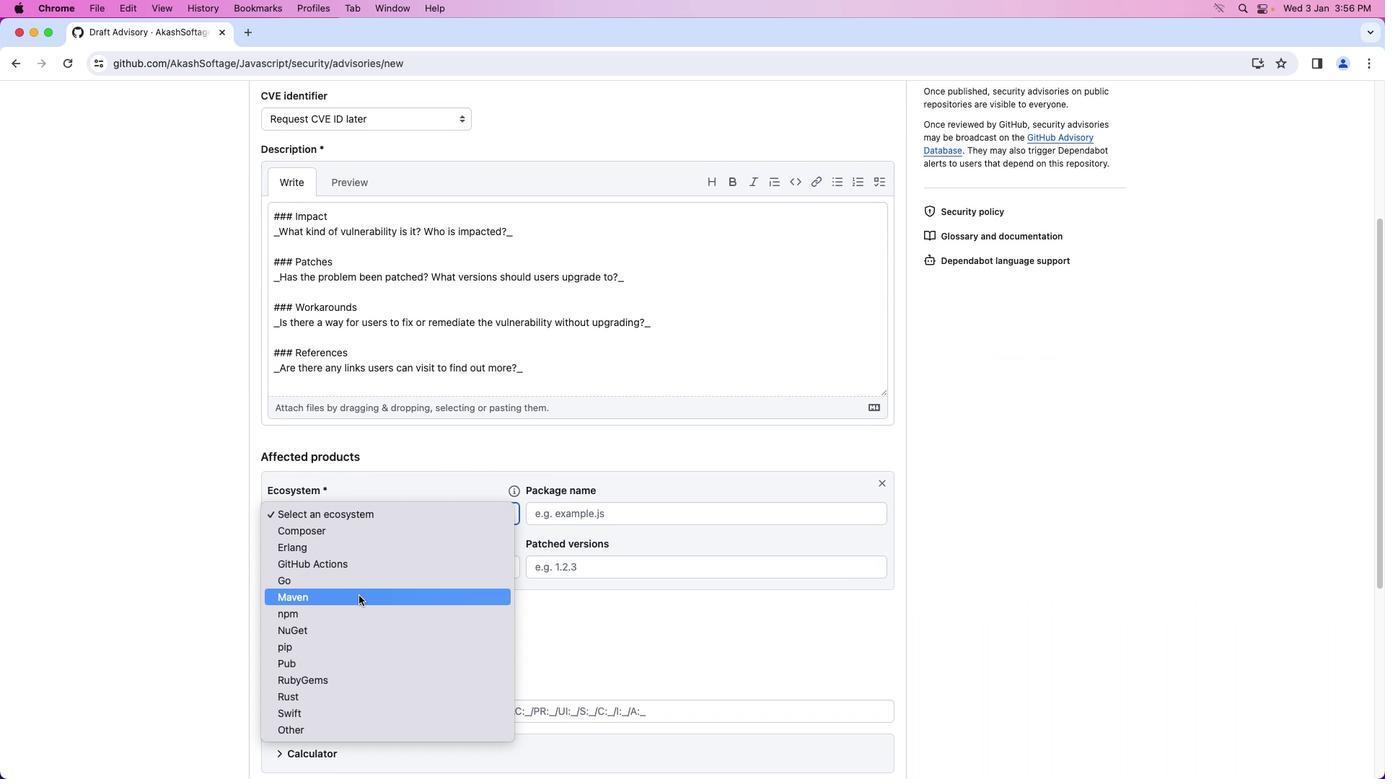 
Action: Mouse scrolled (372, 572) with delta (0, 0)
Screenshot: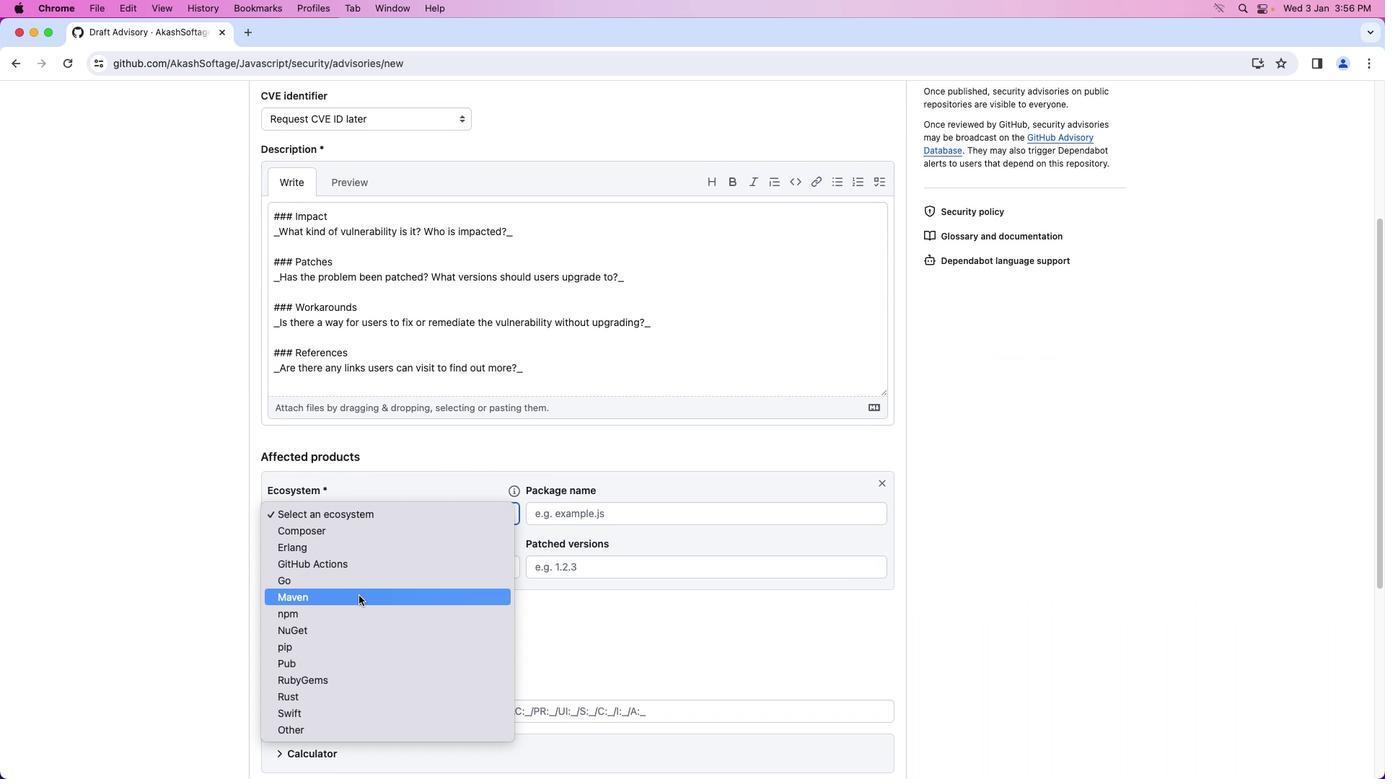 
Action: Mouse moved to (364, 586)
Screenshot: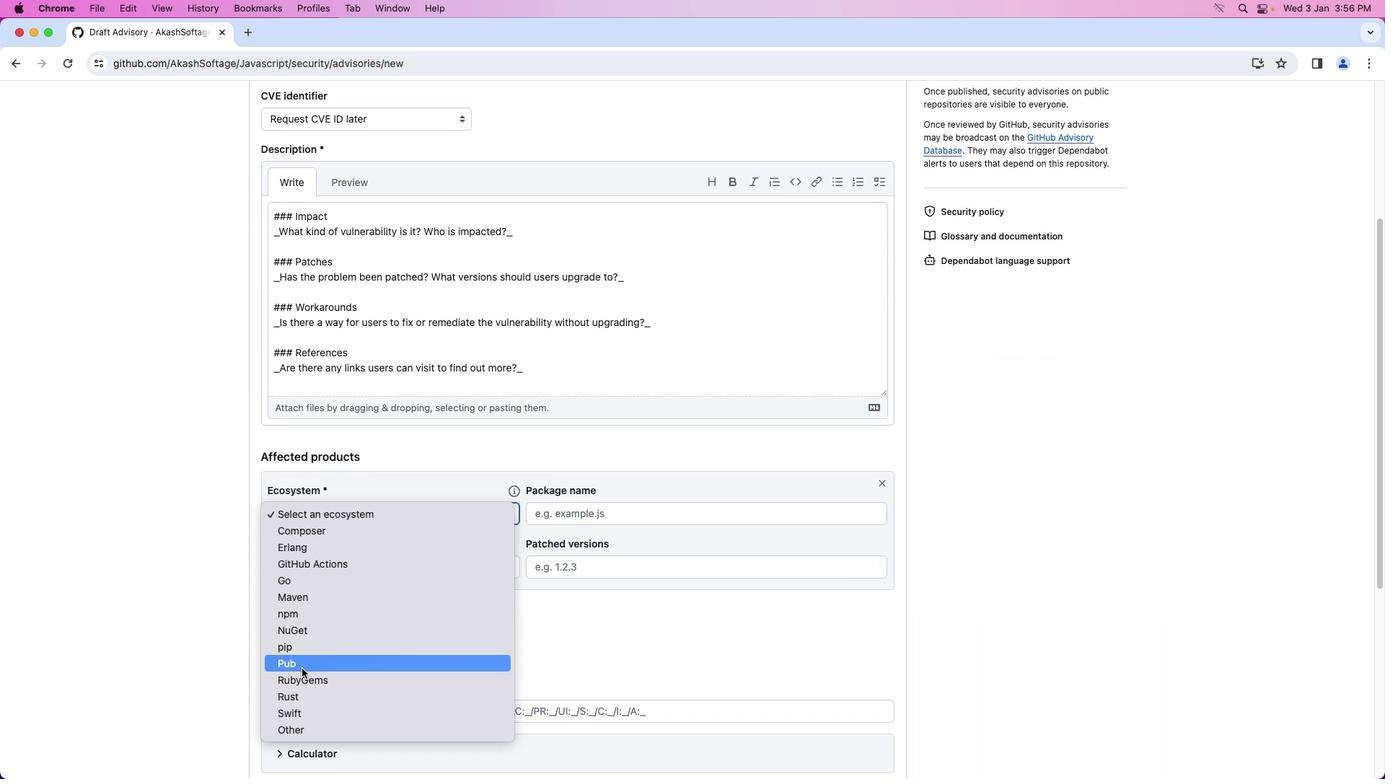 
Action: Mouse scrolled (364, 586) with delta (0, 0)
Screenshot: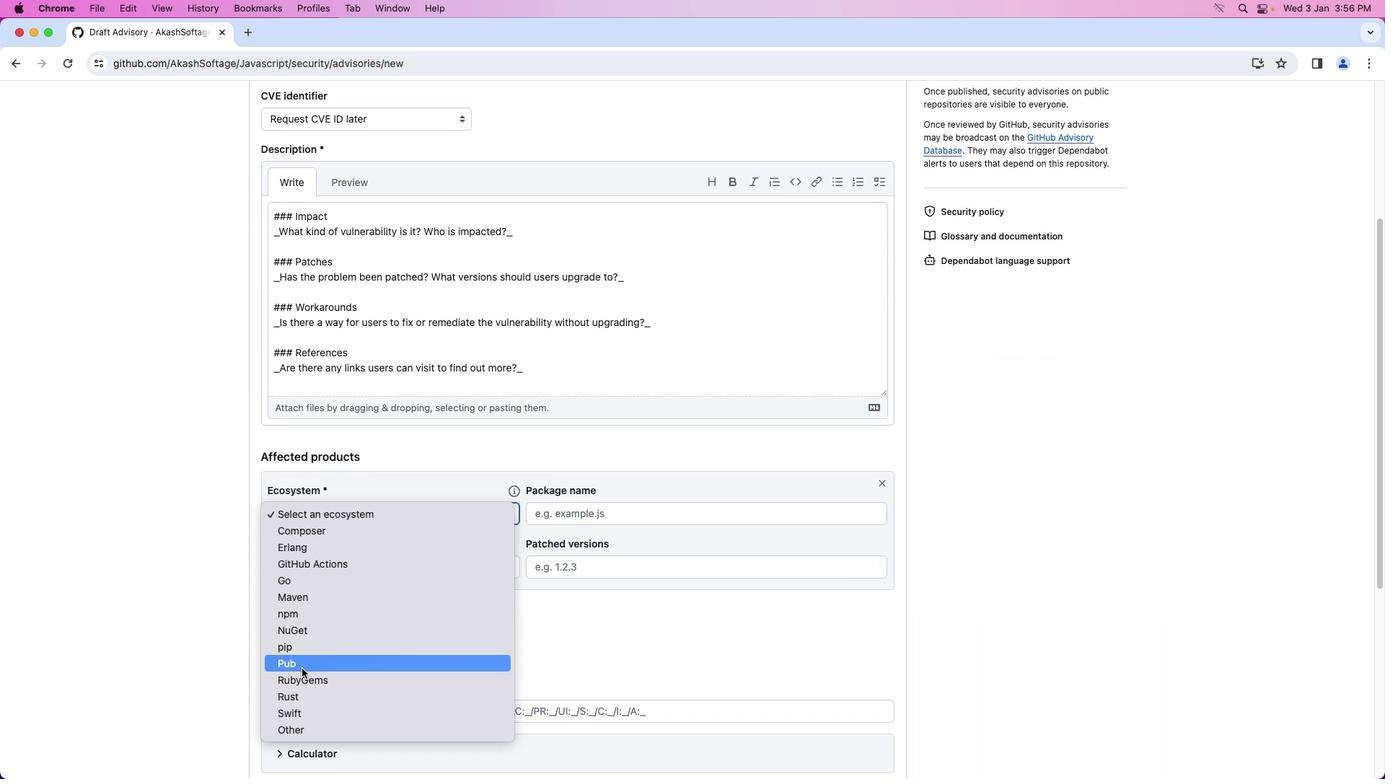 
Action: Mouse moved to (312, 697)
Screenshot: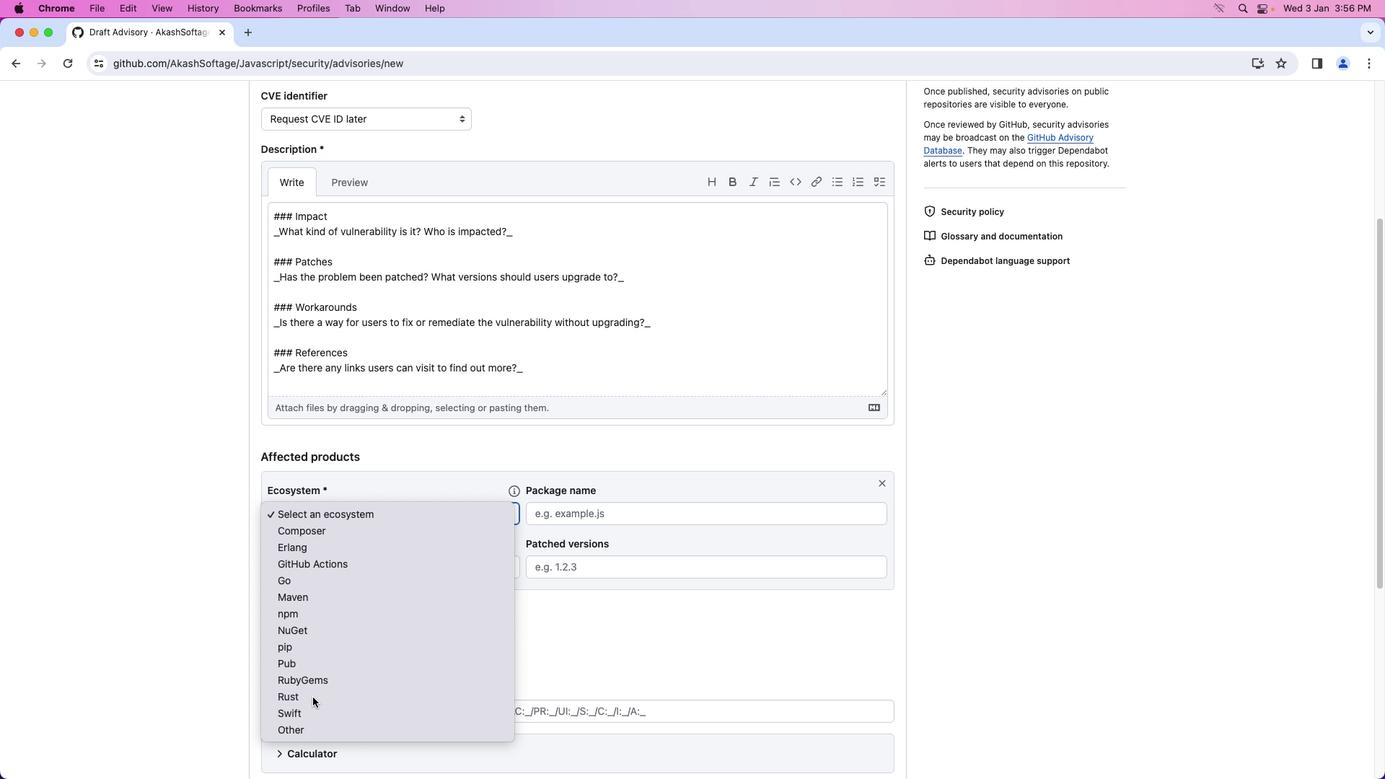 
Action: Mouse pressed left at (312, 697)
Screenshot: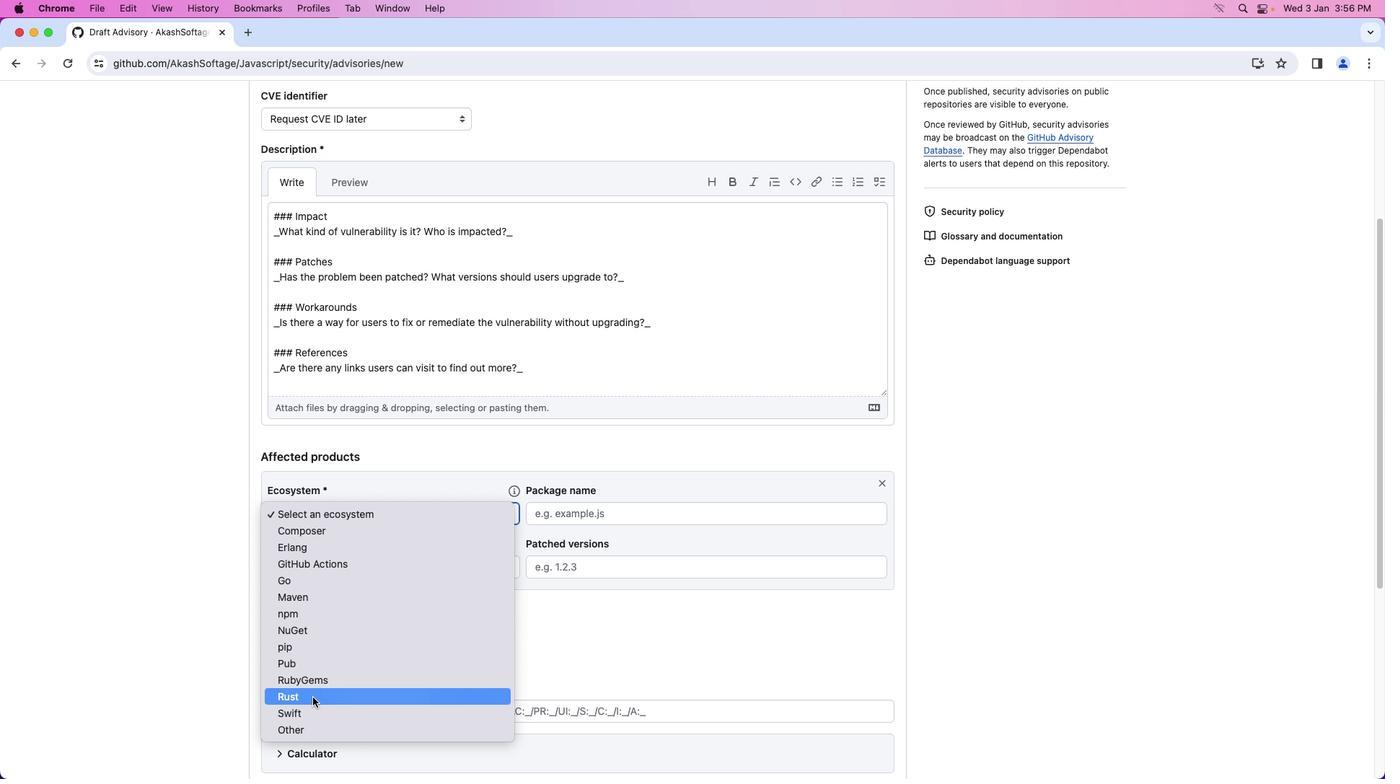 
Action: Mouse moved to (217, 570)
Screenshot: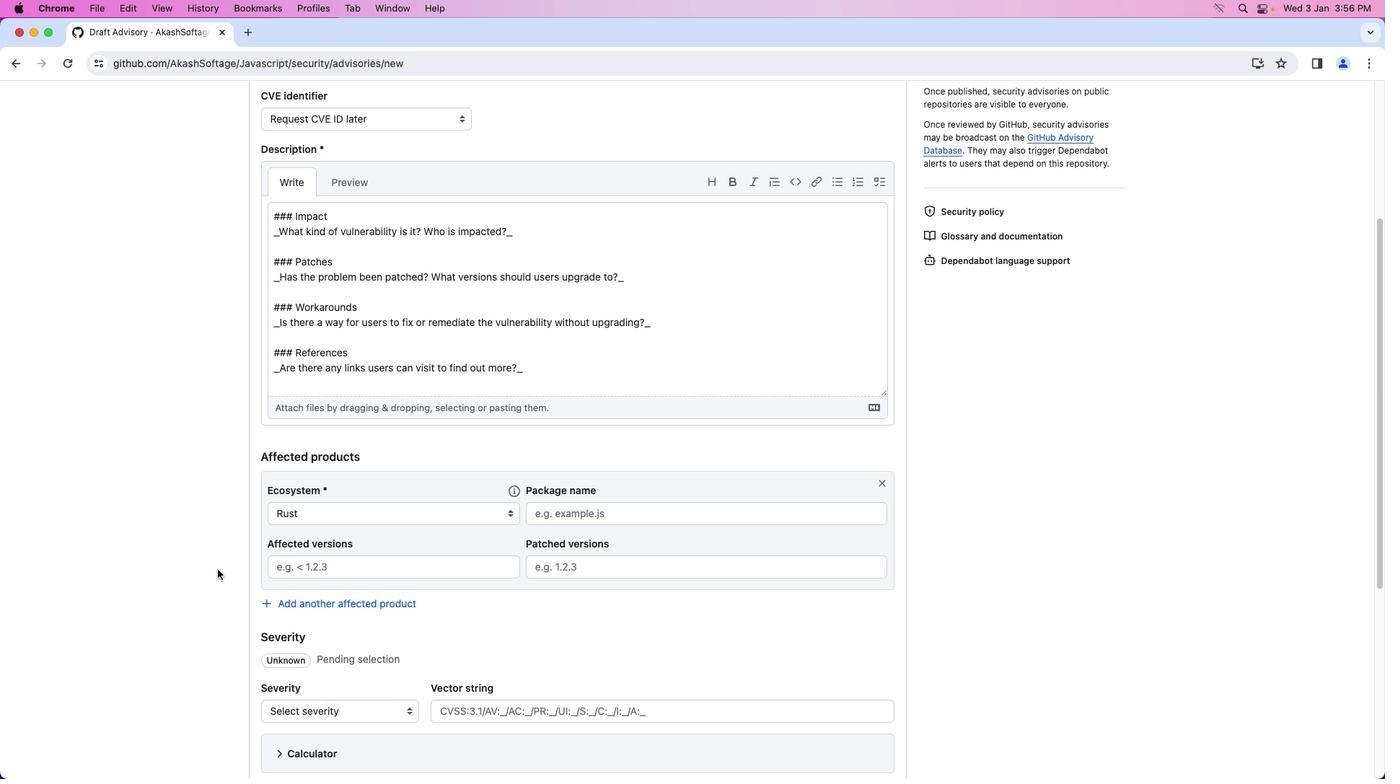 
Action: Mouse pressed left at (217, 570)
Screenshot: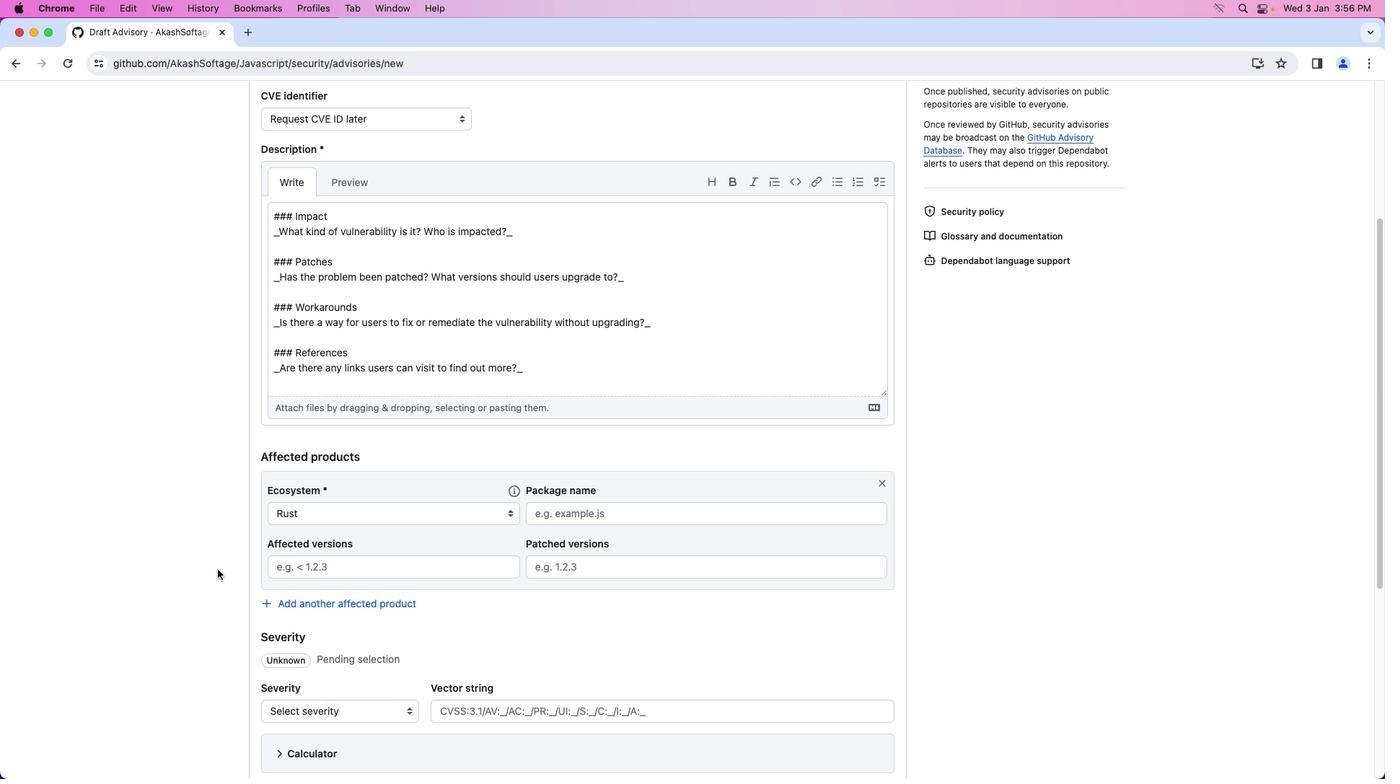 
